 Task: Create a due date automation trigger when advanced on, on the monday before a card is due add fields with custom field "Resume" set to a number lower than 1 and lower or equal to 10 at 11:00 AM.
Action: Mouse moved to (985, 297)
Screenshot: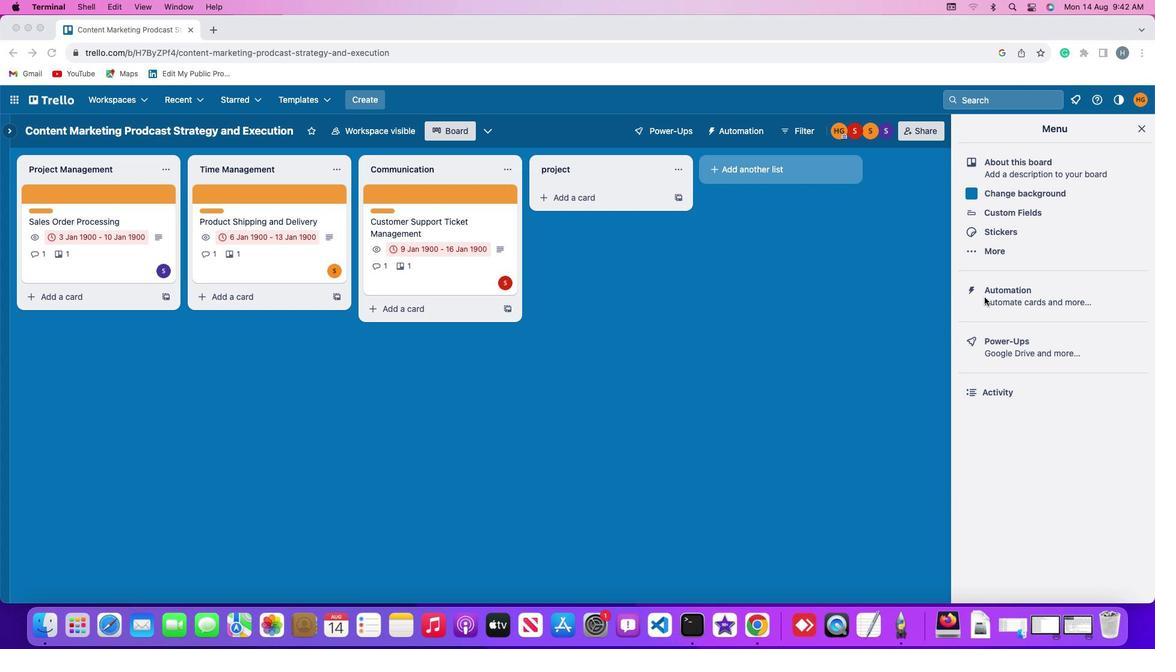 
Action: Mouse pressed left at (985, 297)
Screenshot: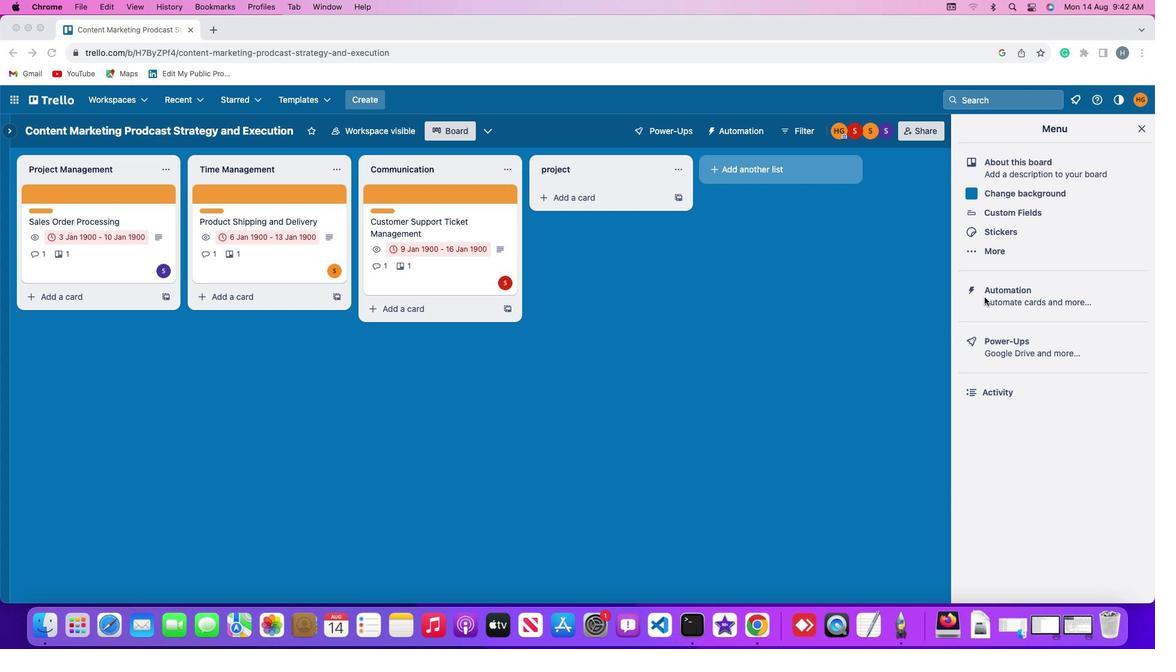 
Action: Mouse pressed left at (985, 297)
Screenshot: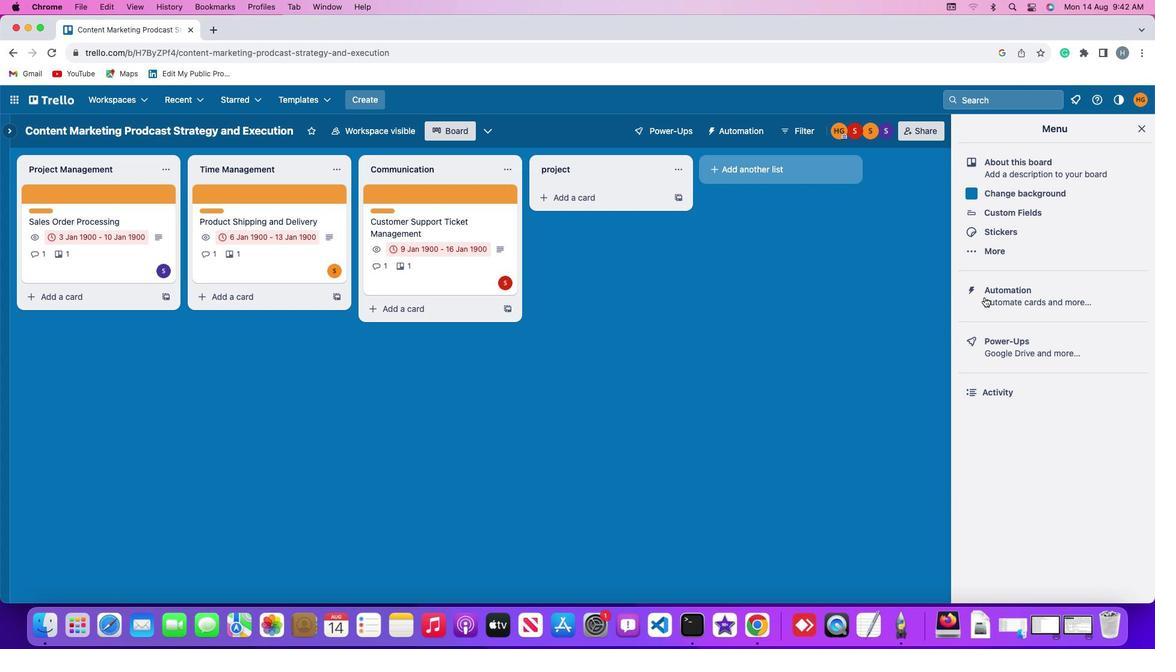
Action: Mouse moved to (94, 283)
Screenshot: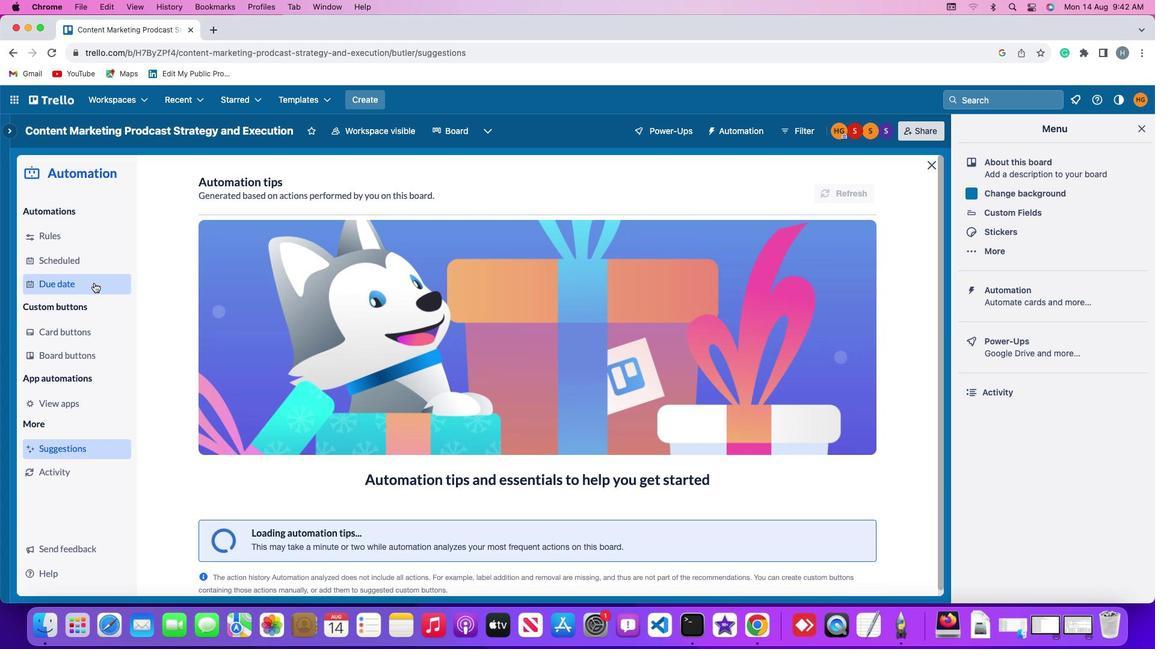 
Action: Mouse pressed left at (94, 283)
Screenshot: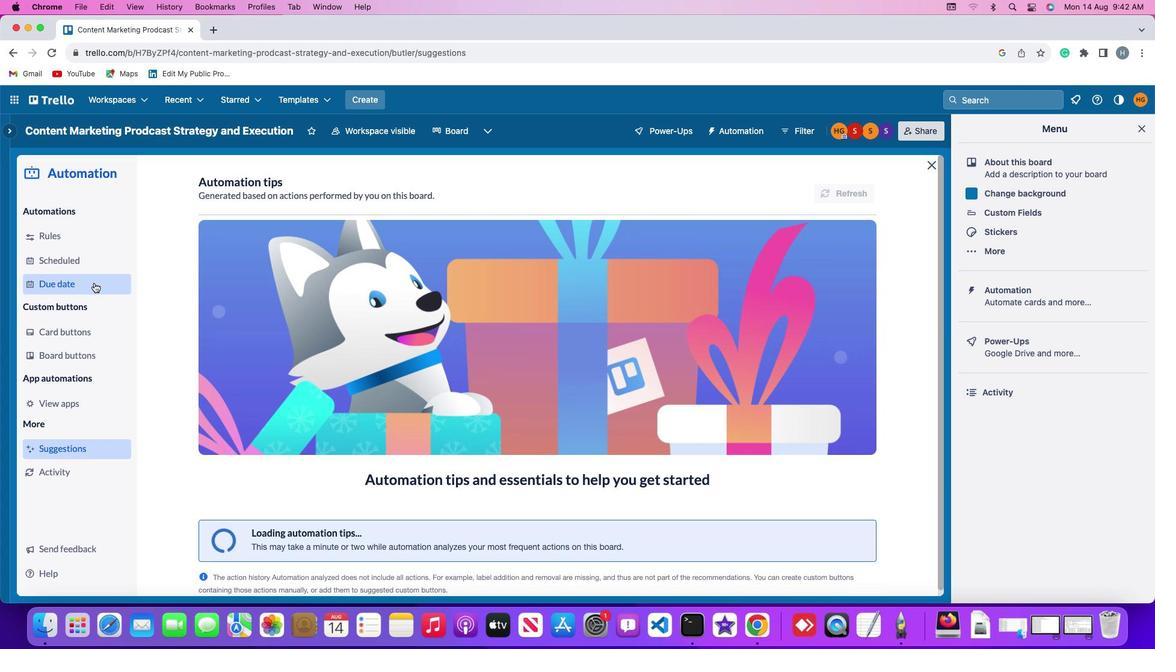 
Action: Mouse moved to (801, 182)
Screenshot: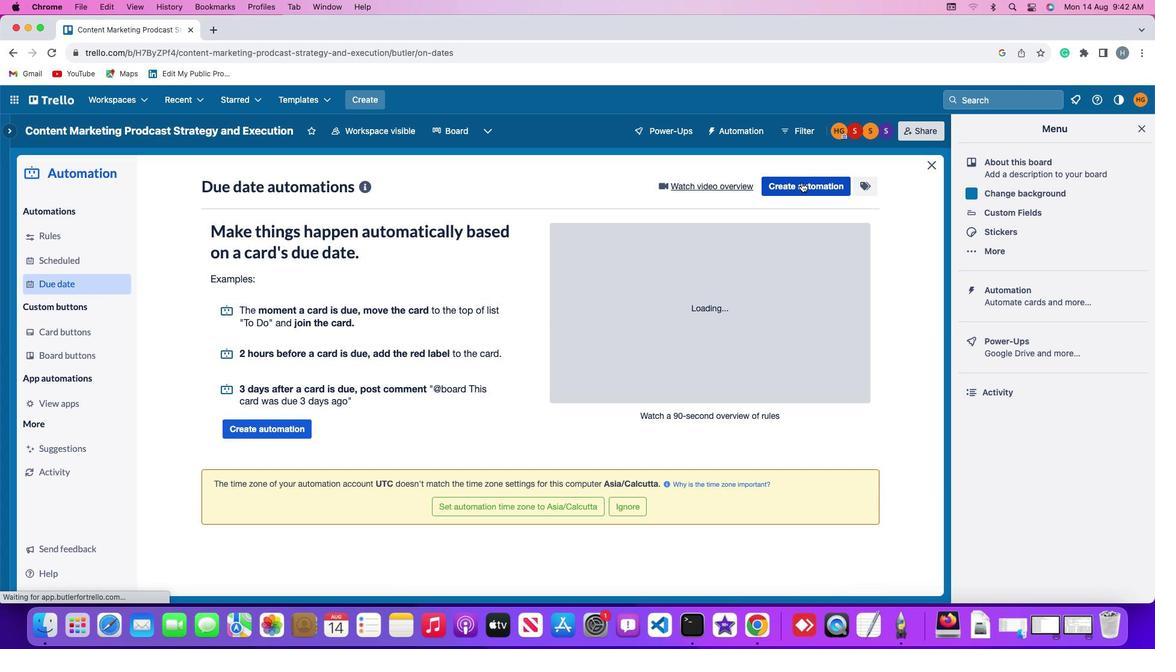 
Action: Mouse pressed left at (801, 182)
Screenshot: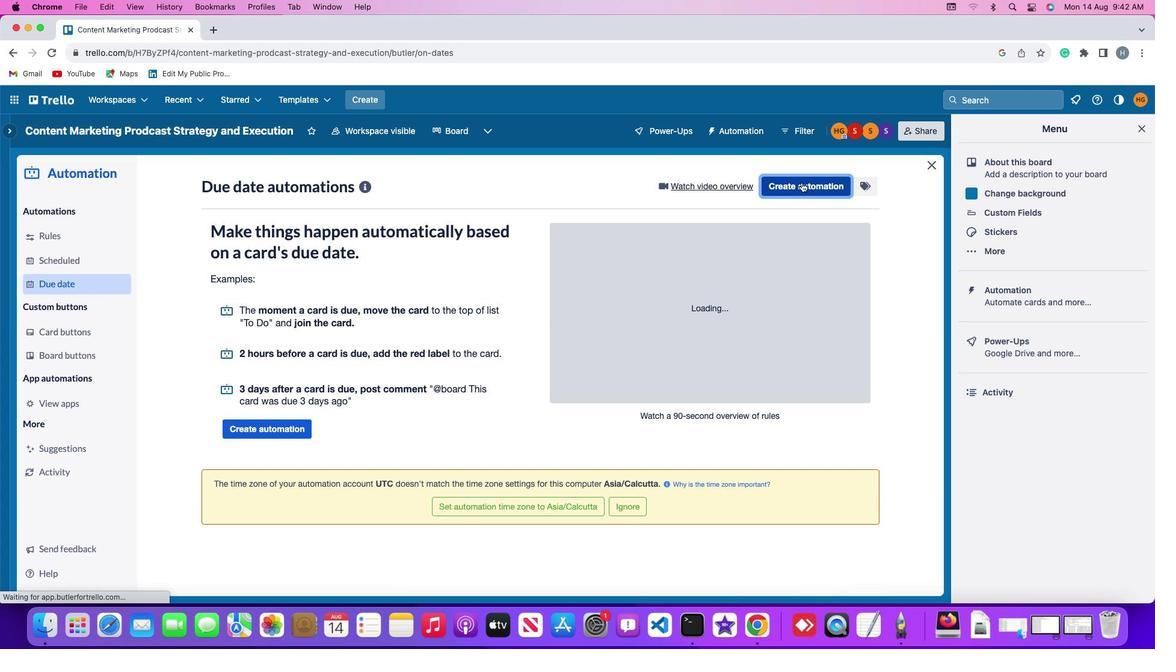 
Action: Mouse moved to (250, 297)
Screenshot: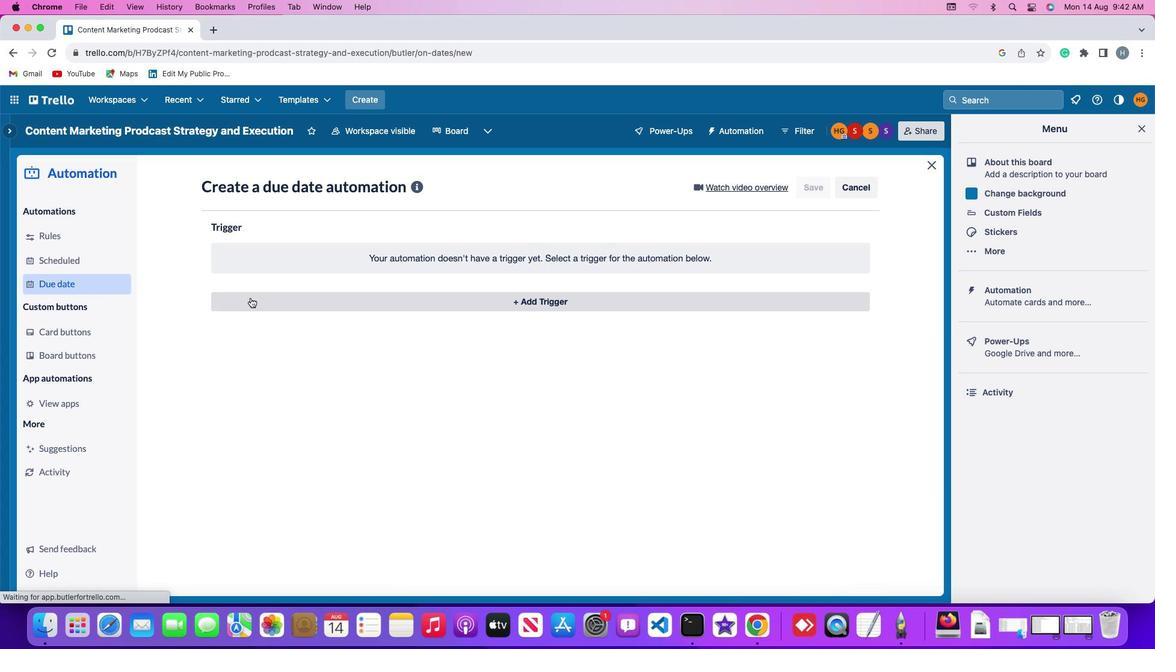 
Action: Mouse pressed left at (250, 297)
Screenshot: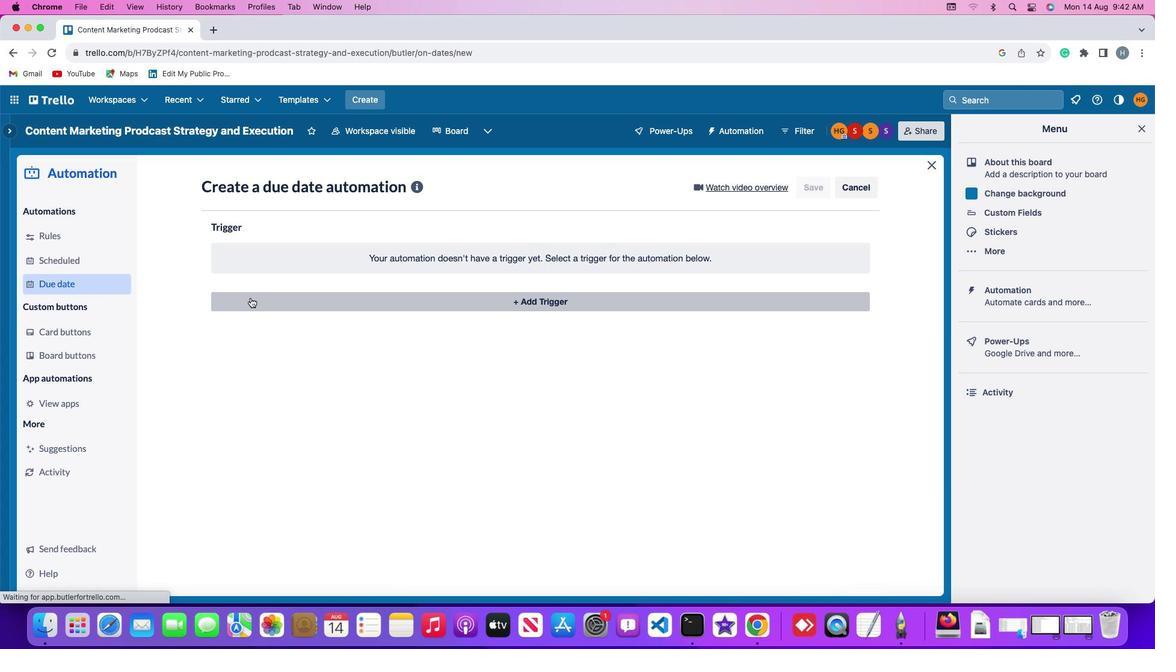 
Action: Mouse moved to (272, 529)
Screenshot: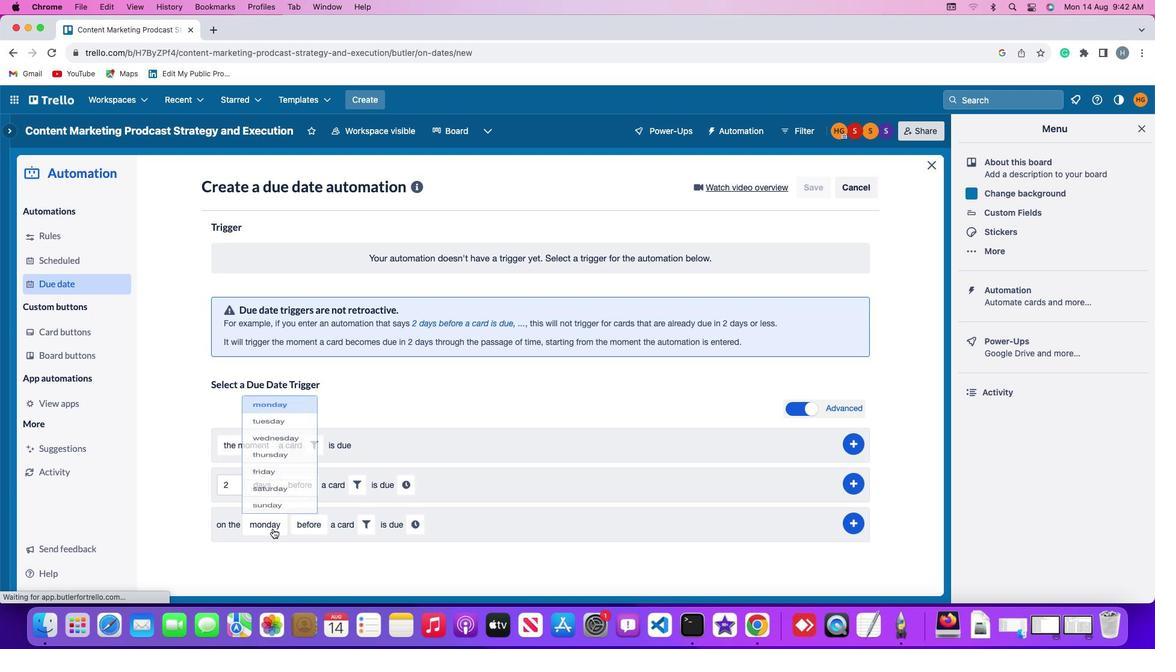 
Action: Mouse pressed left at (272, 529)
Screenshot: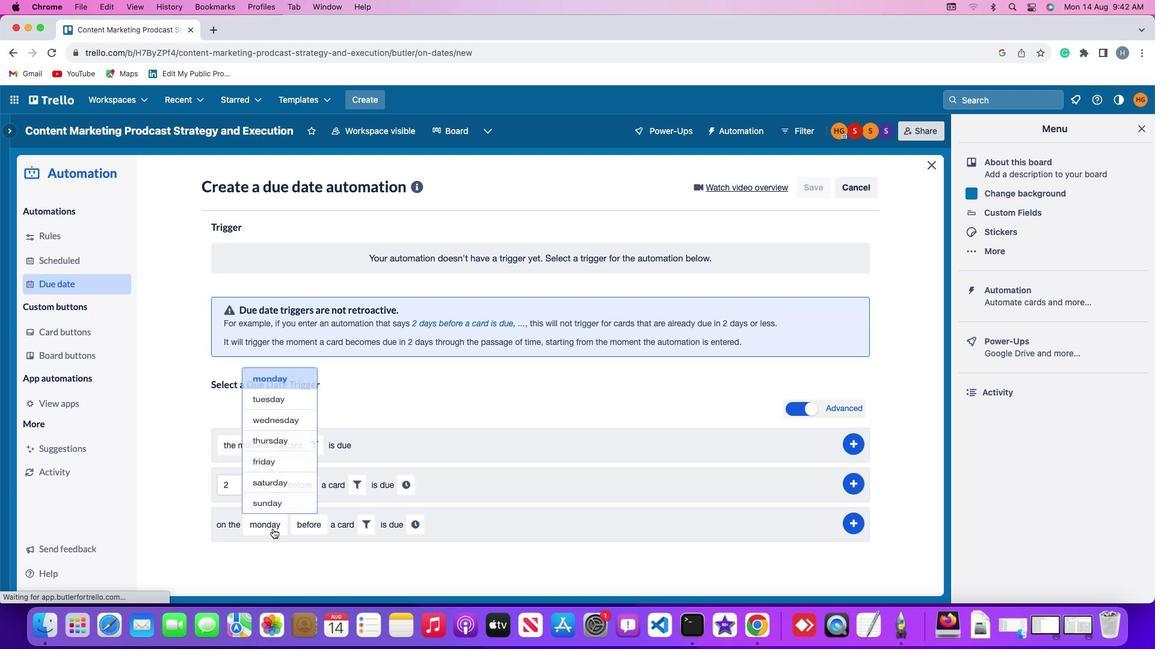 
Action: Mouse moved to (274, 365)
Screenshot: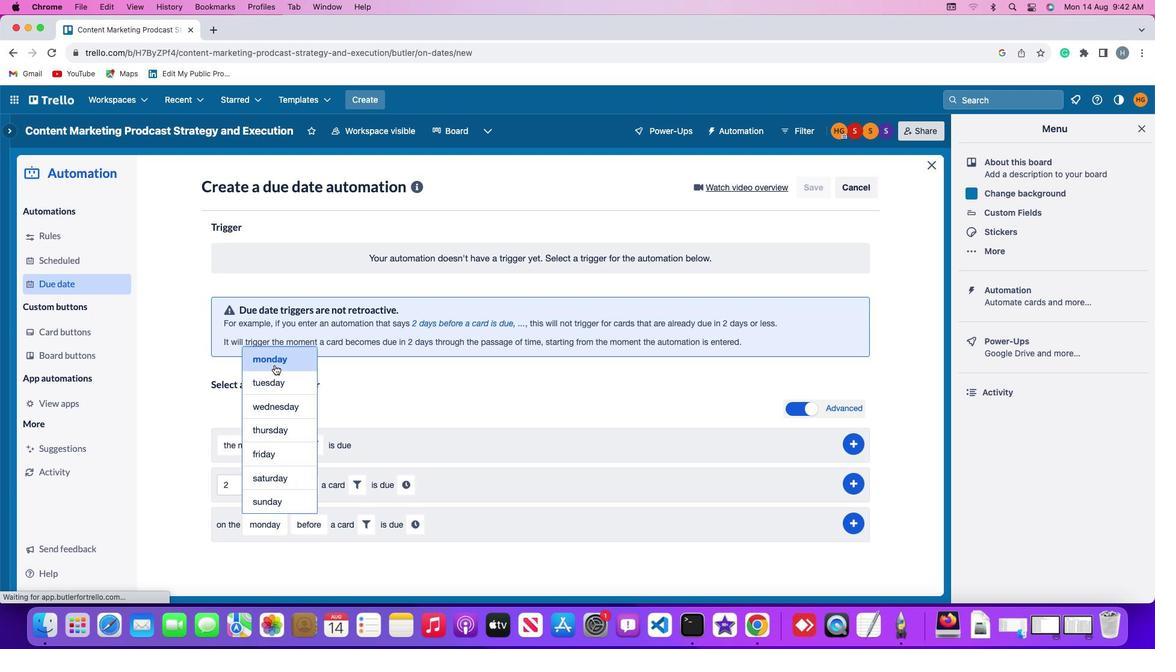 
Action: Mouse pressed left at (274, 365)
Screenshot: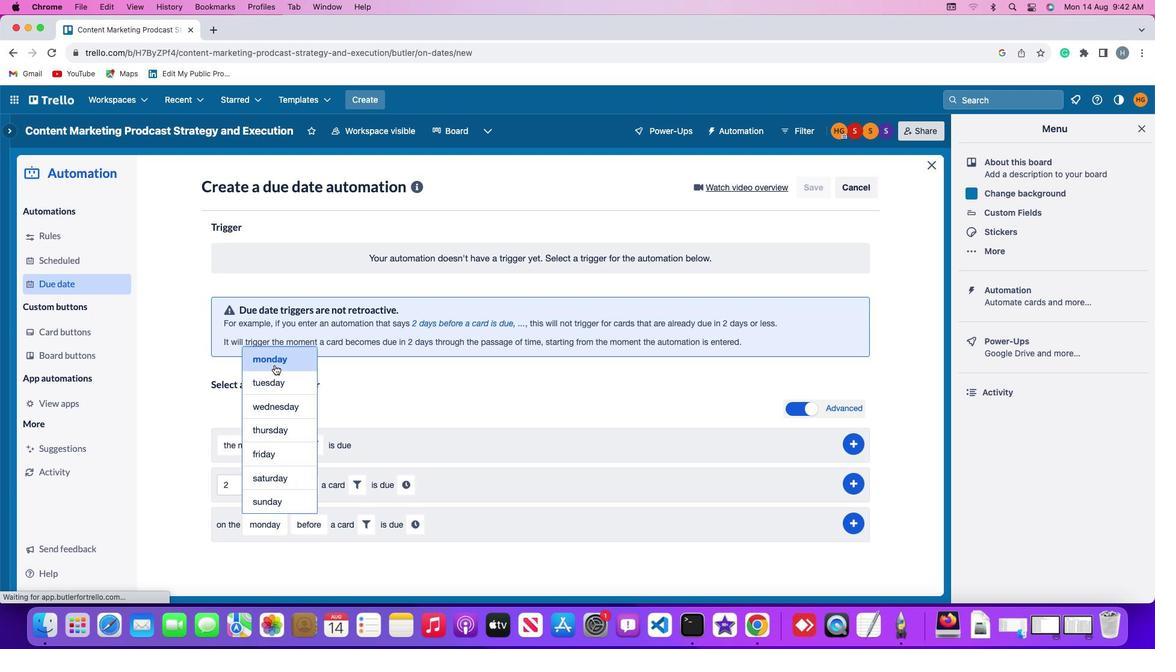 
Action: Mouse moved to (312, 521)
Screenshot: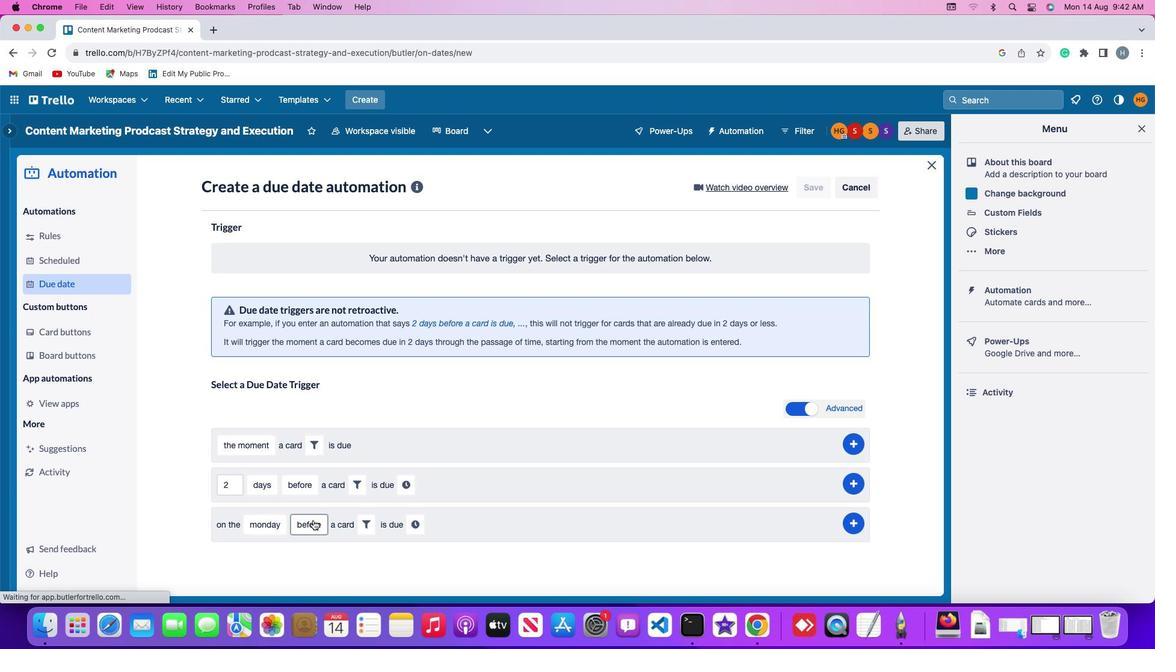
Action: Mouse pressed left at (312, 521)
Screenshot: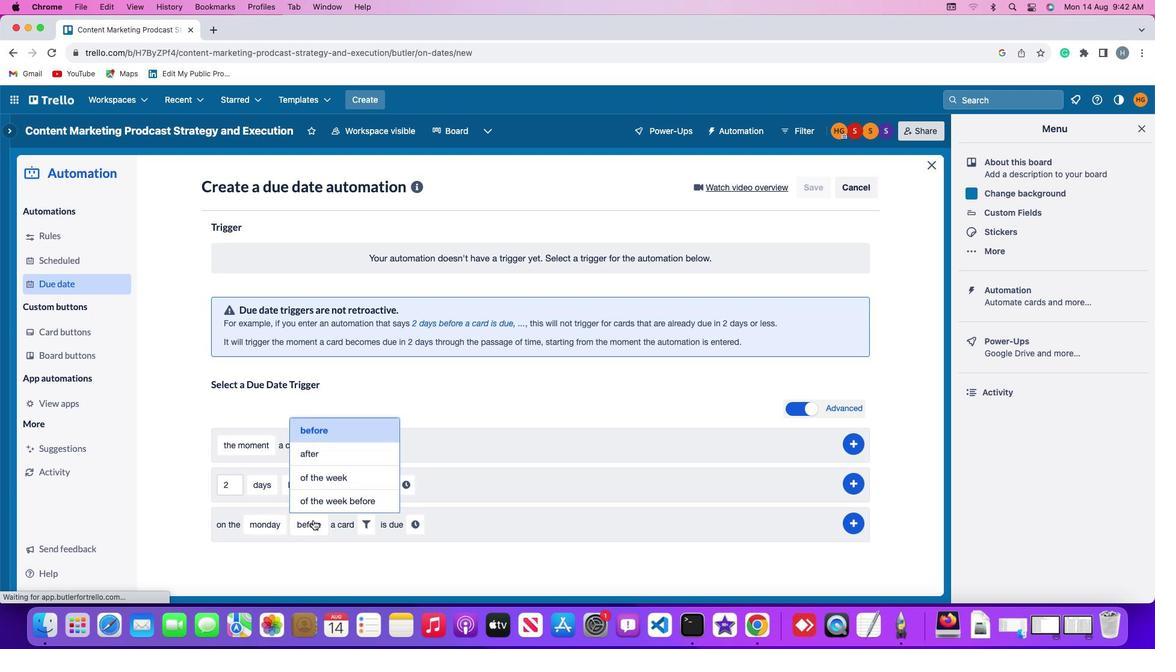 
Action: Mouse moved to (318, 427)
Screenshot: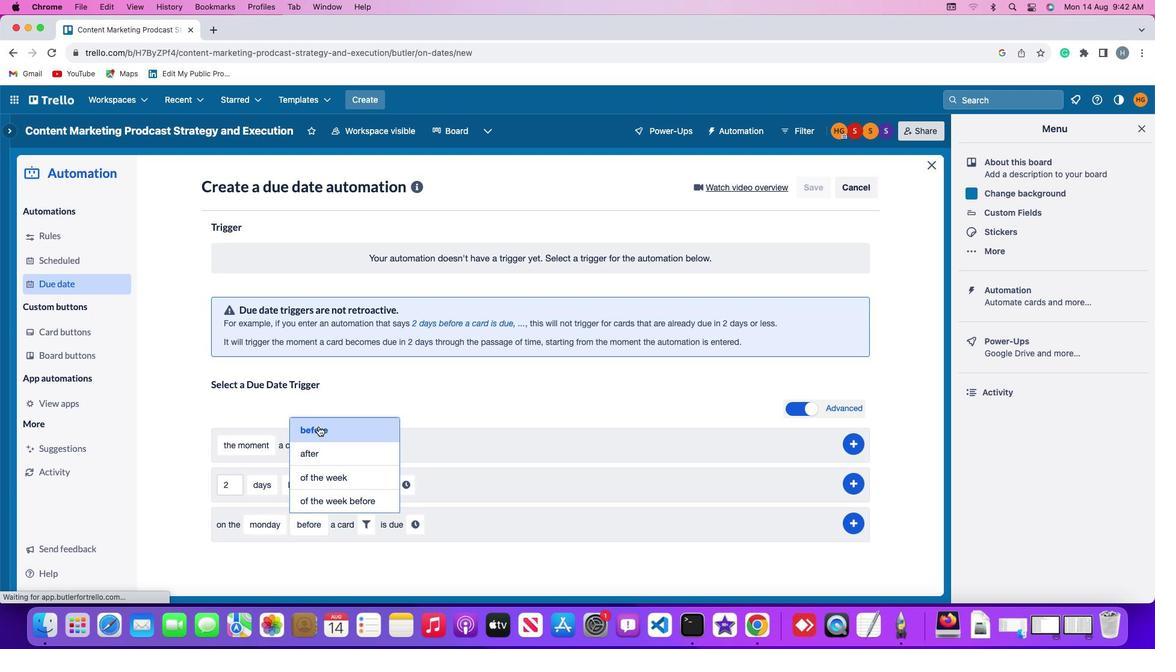 
Action: Mouse pressed left at (318, 427)
Screenshot: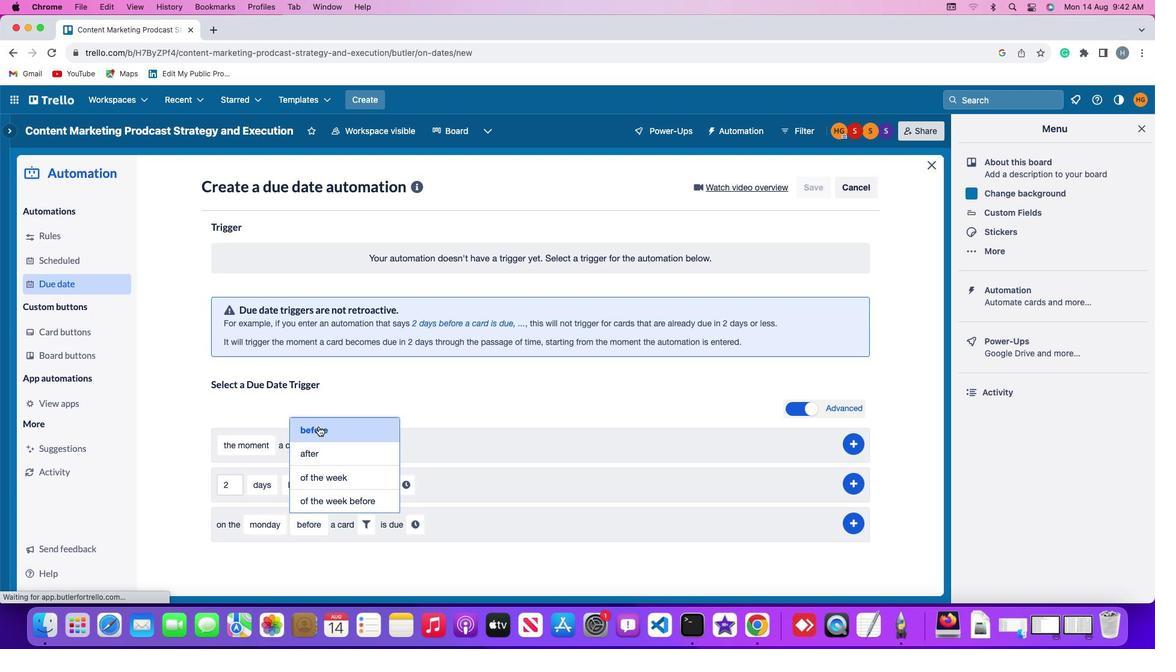 
Action: Mouse moved to (367, 519)
Screenshot: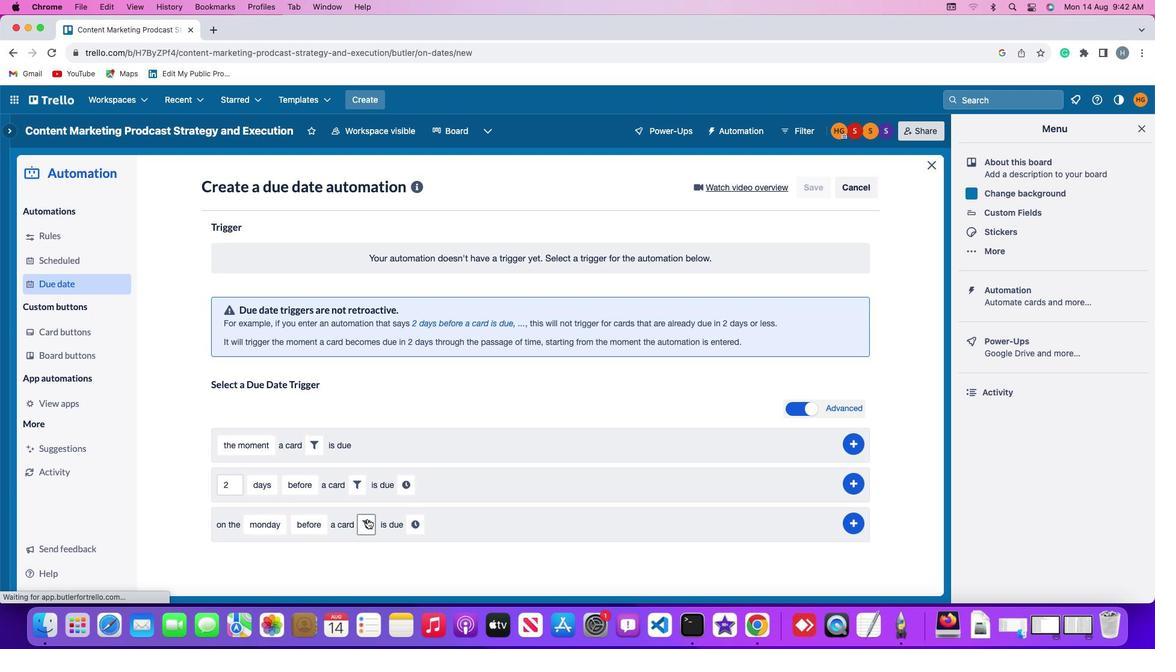 
Action: Mouse pressed left at (367, 519)
Screenshot: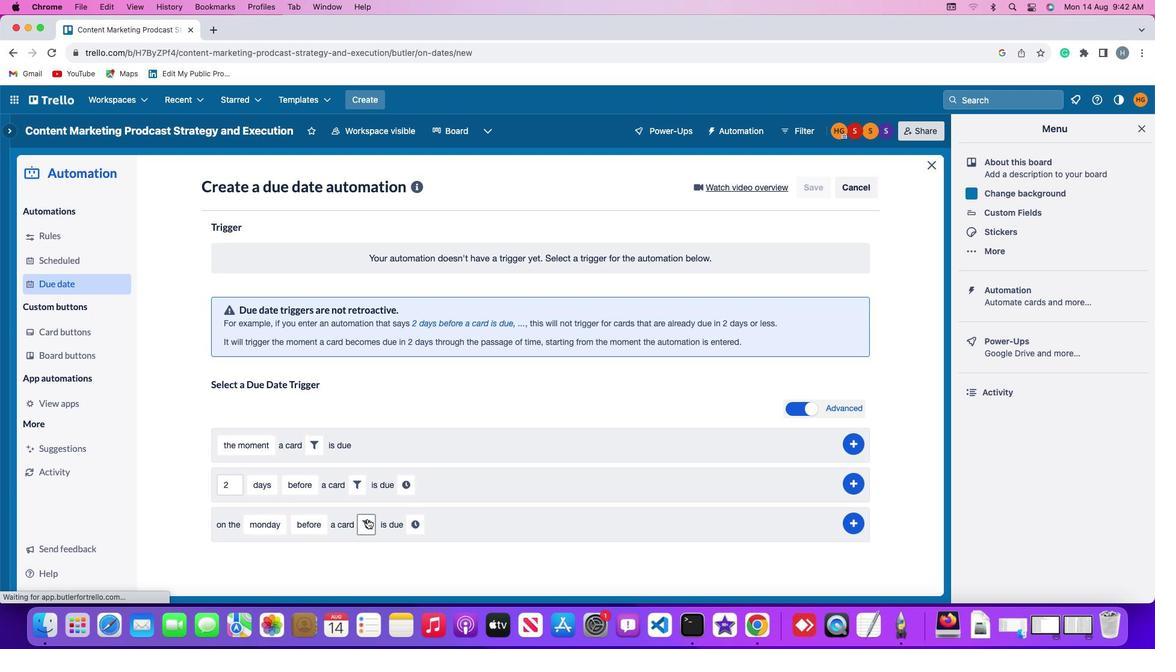 
Action: Mouse moved to (562, 562)
Screenshot: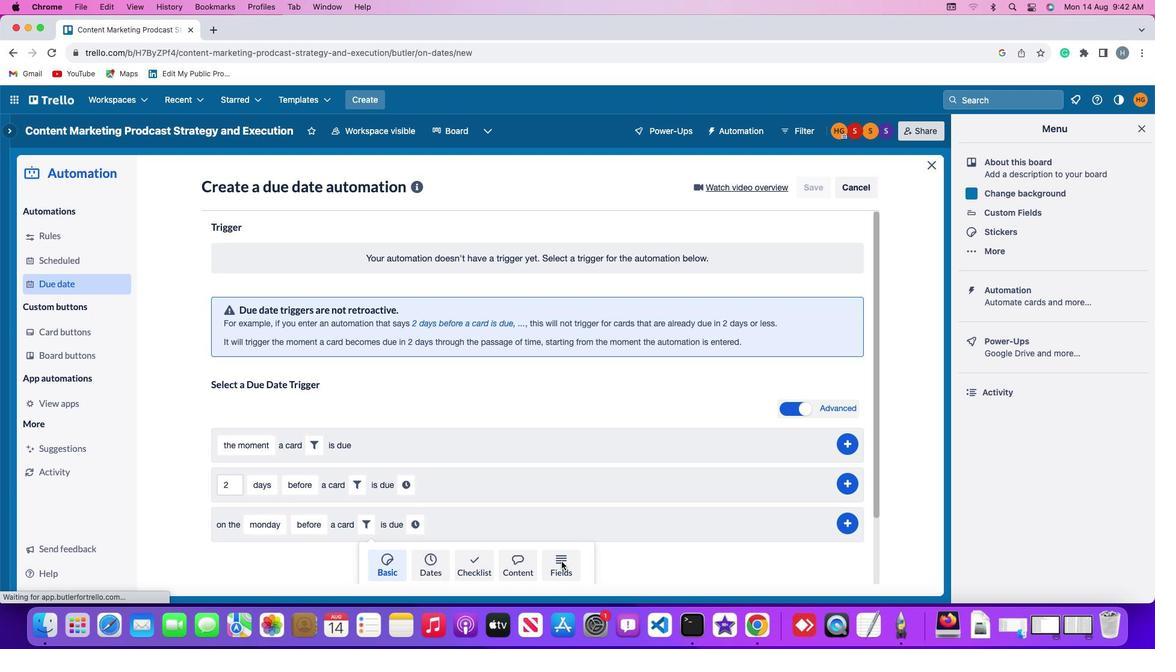 
Action: Mouse pressed left at (562, 562)
Screenshot: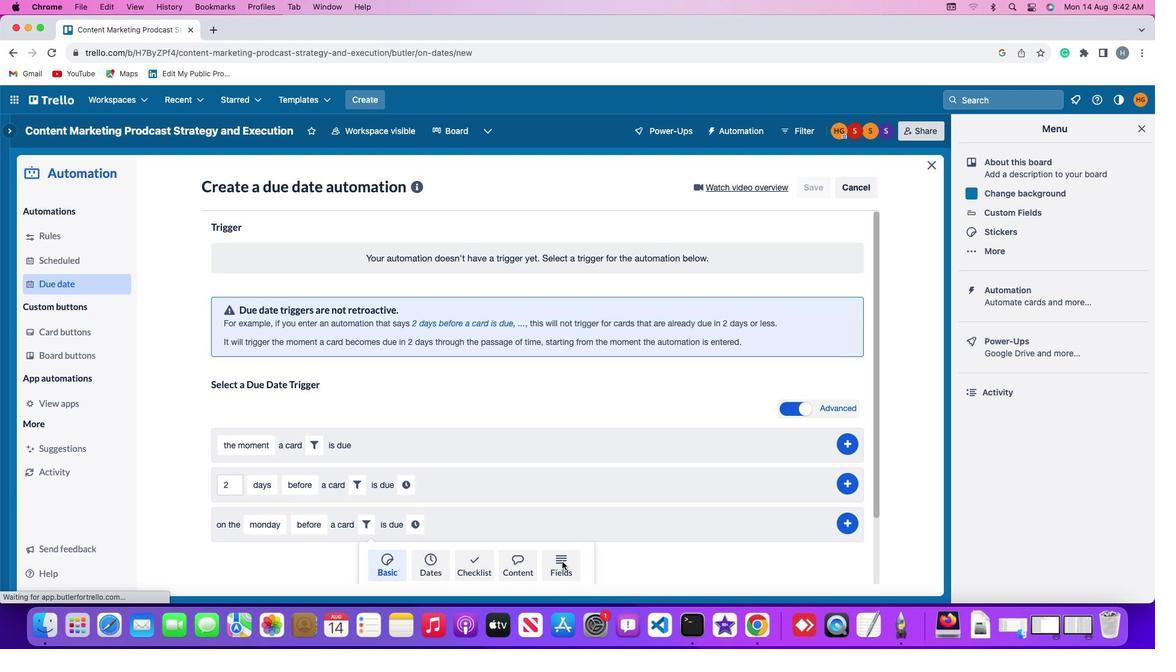 
Action: Mouse moved to (315, 564)
Screenshot: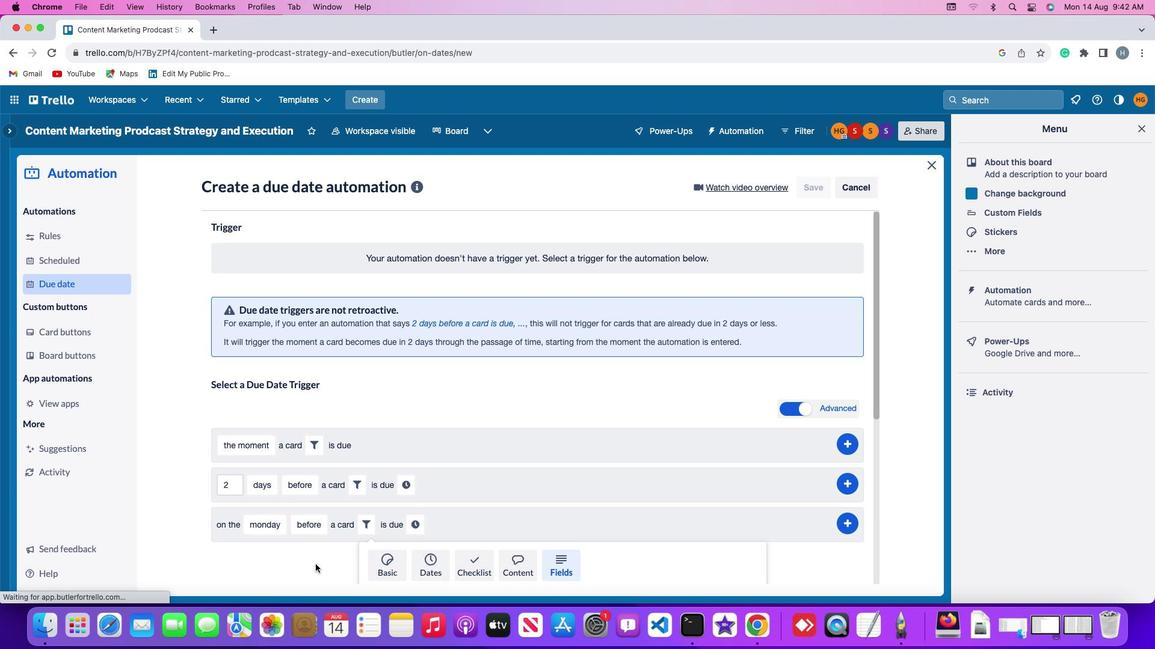 
Action: Mouse scrolled (315, 564) with delta (0, 0)
Screenshot: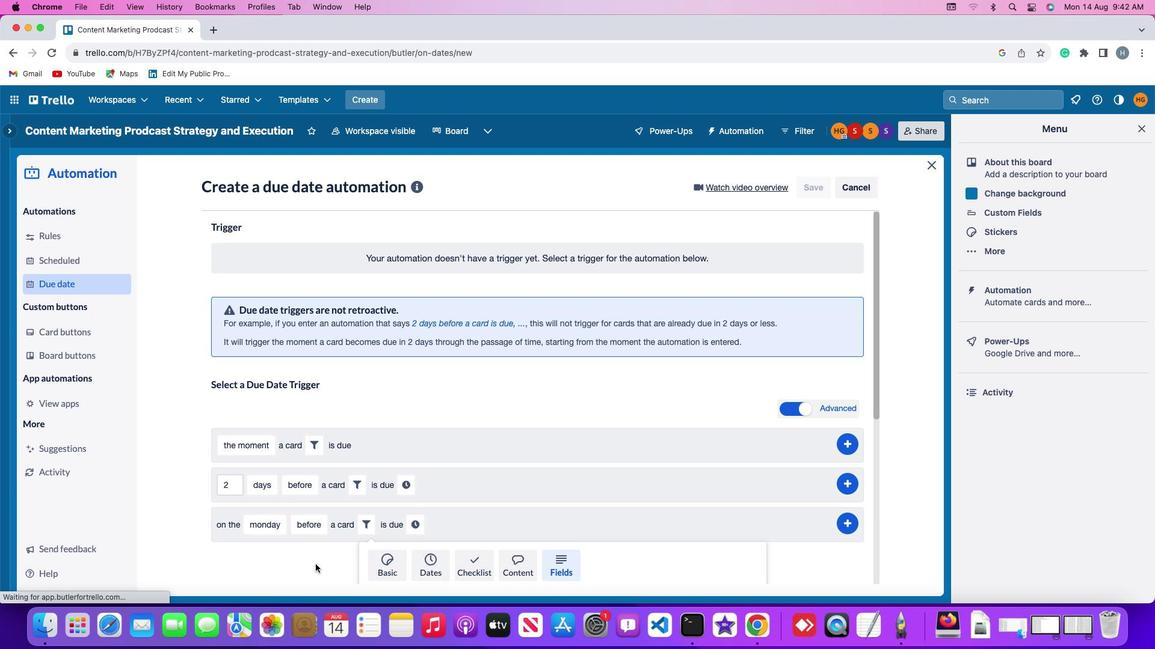 
Action: Mouse moved to (315, 564)
Screenshot: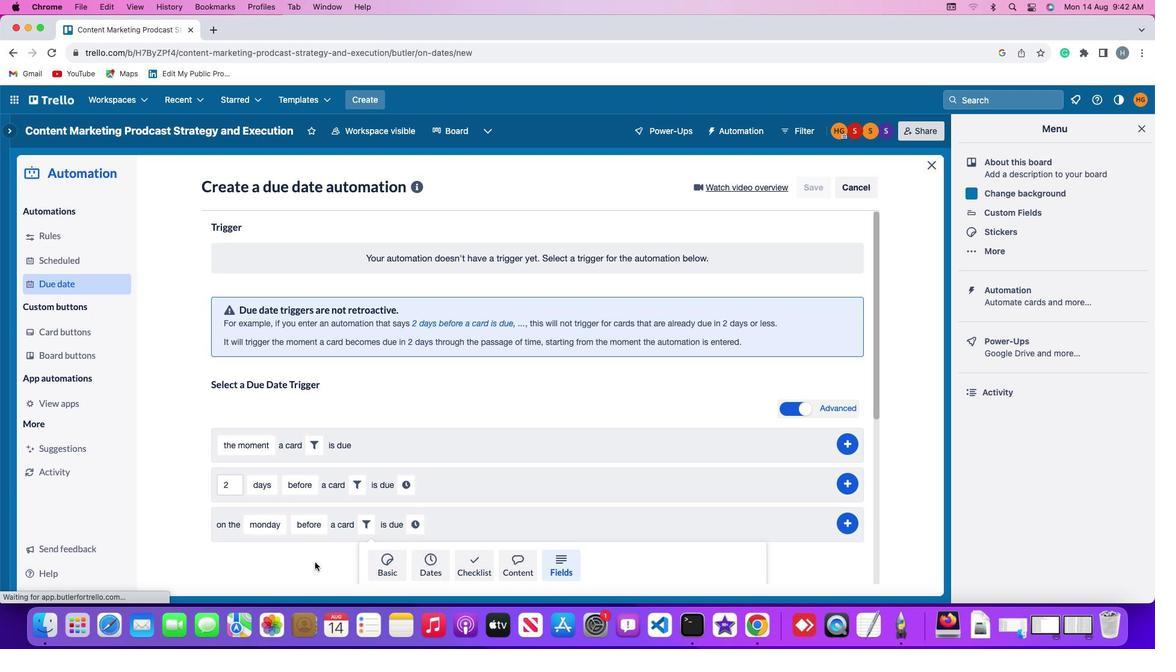 
Action: Mouse scrolled (315, 564) with delta (0, 0)
Screenshot: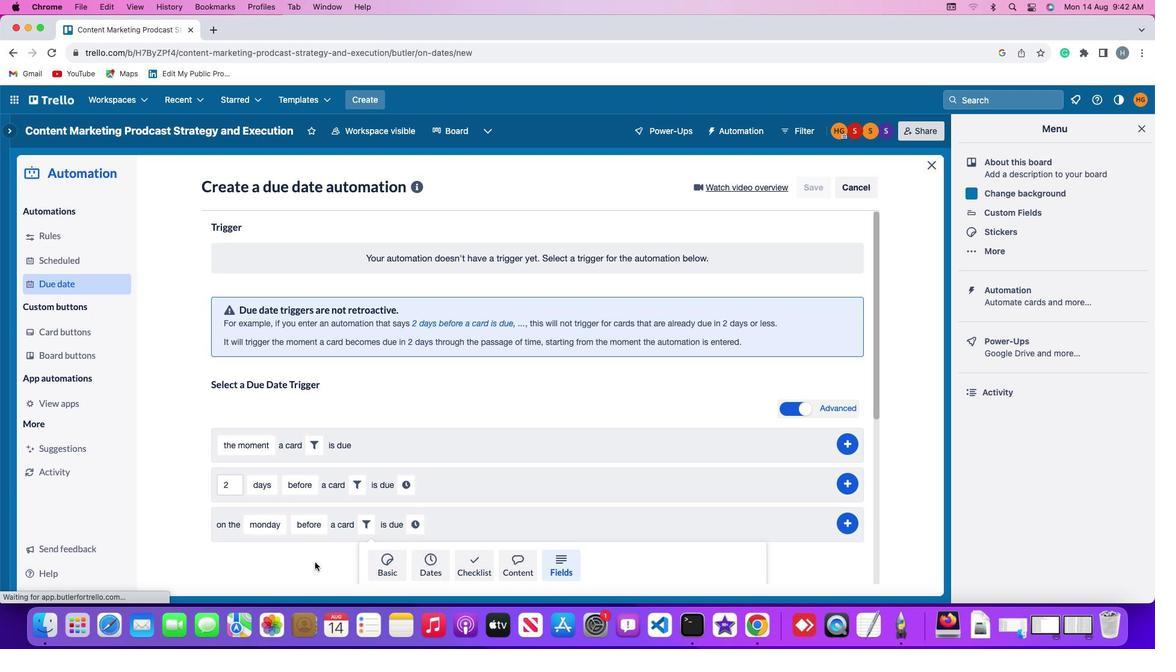 
Action: Mouse scrolled (315, 564) with delta (0, -2)
Screenshot: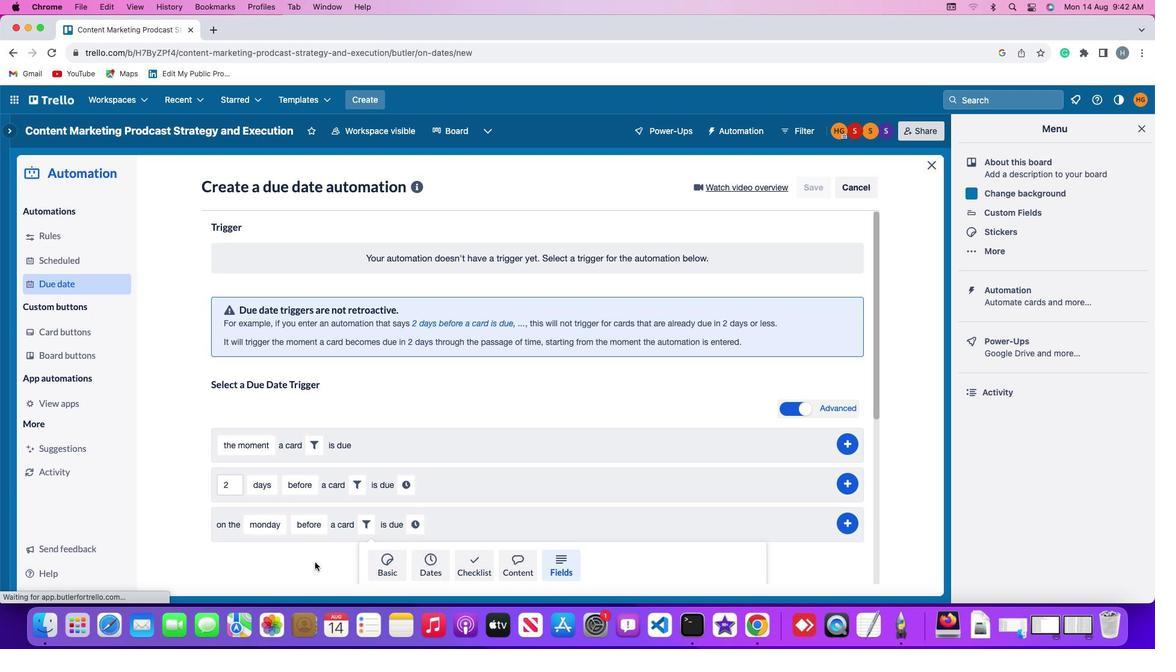 
Action: Mouse moved to (314, 563)
Screenshot: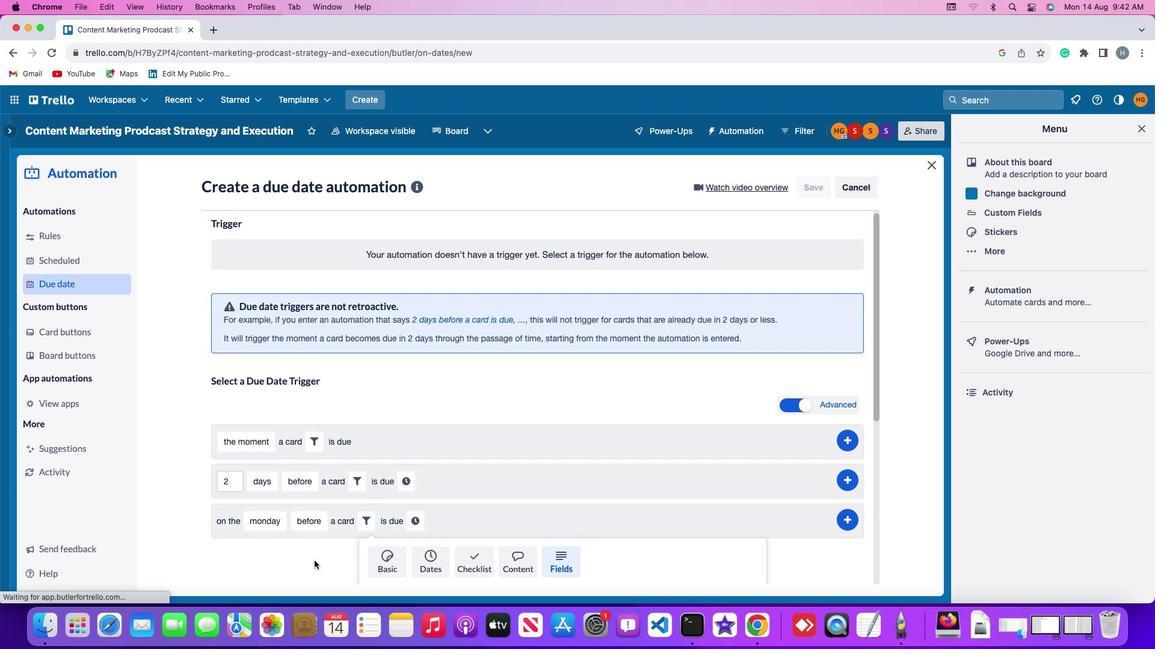 
Action: Mouse scrolled (314, 563) with delta (0, -3)
Screenshot: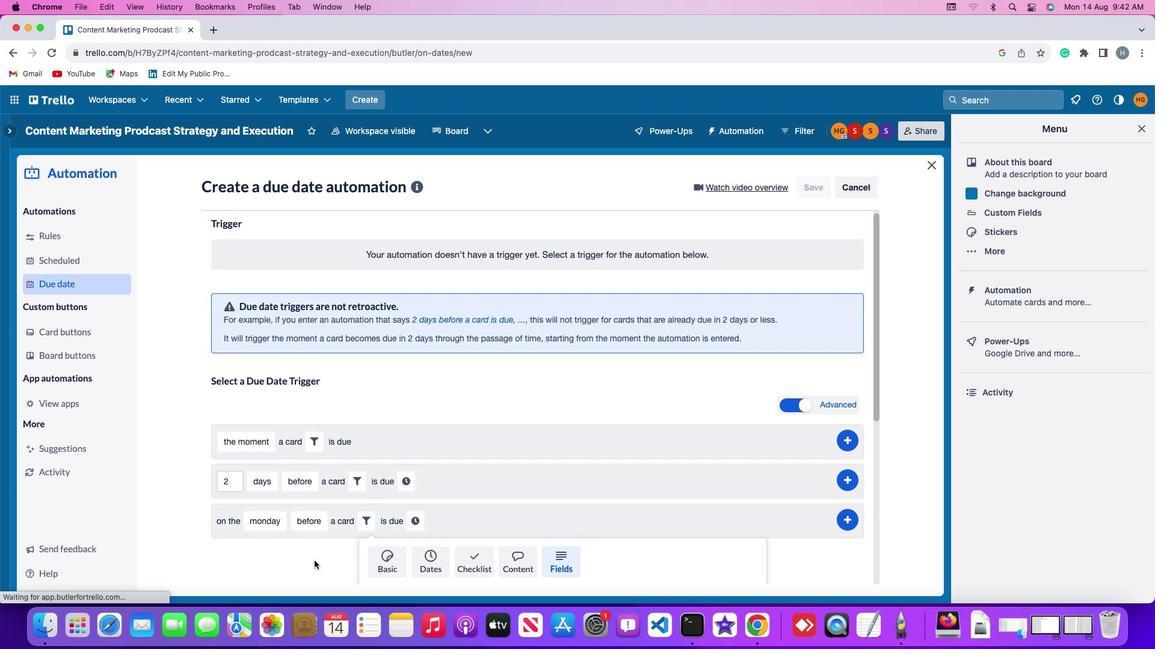 
Action: Mouse moved to (314, 560)
Screenshot: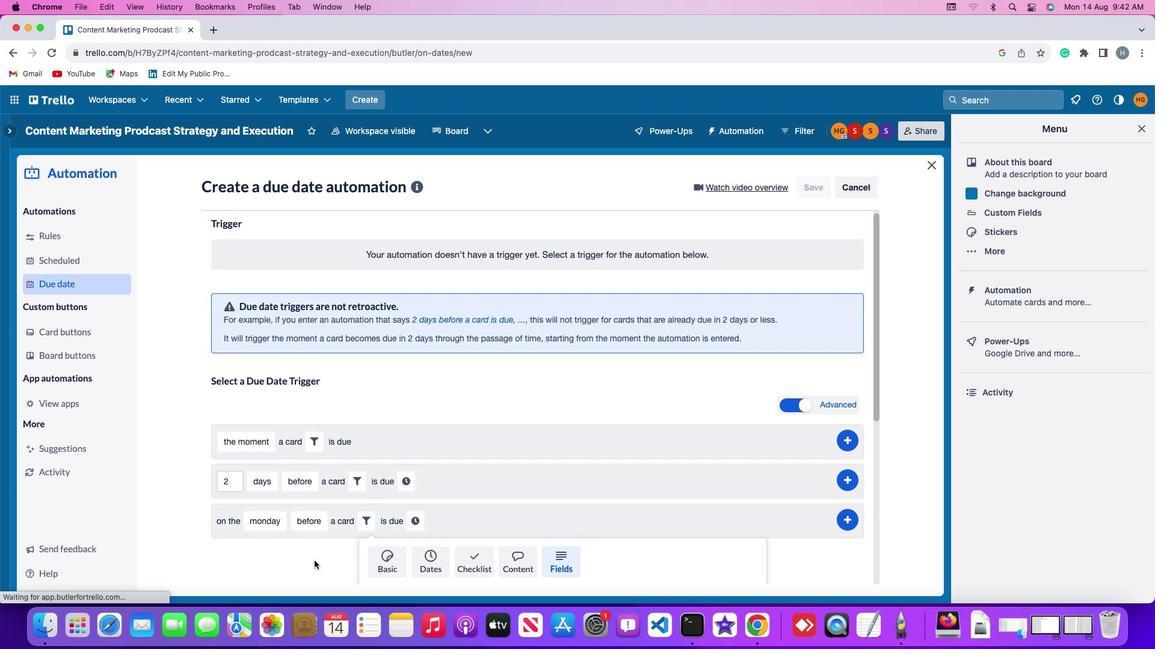 
Action: Mouse scrolled (314, 560) with delta (0, -3)
Screenshot: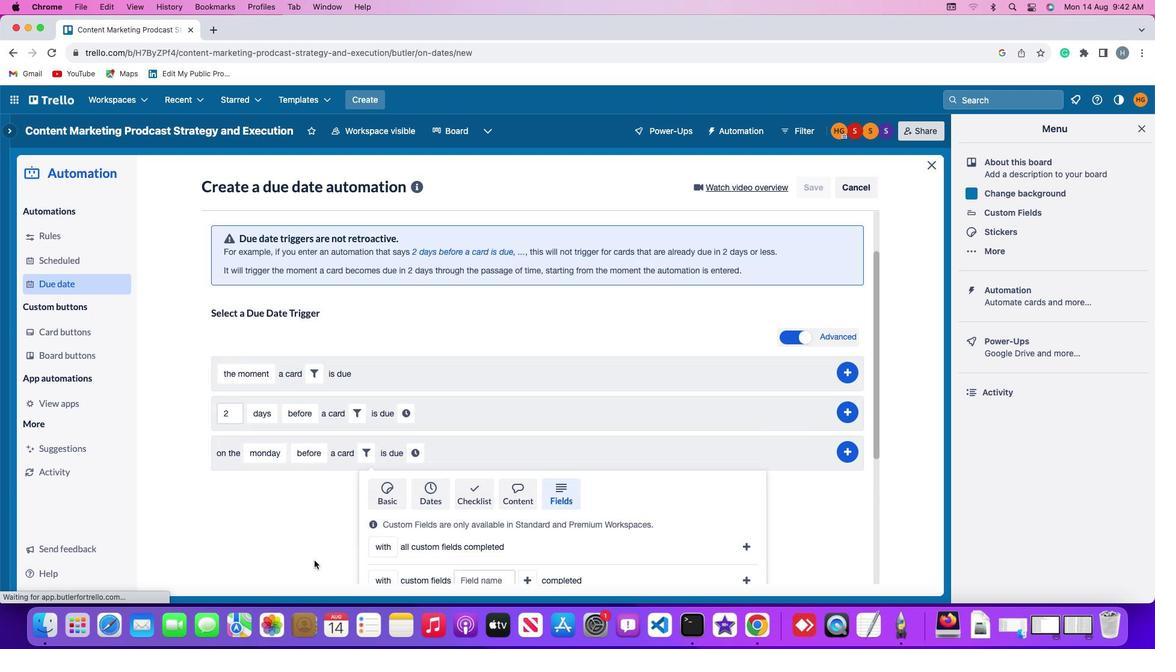 
Action: Mouse moved to (314, 560)
Screenshot: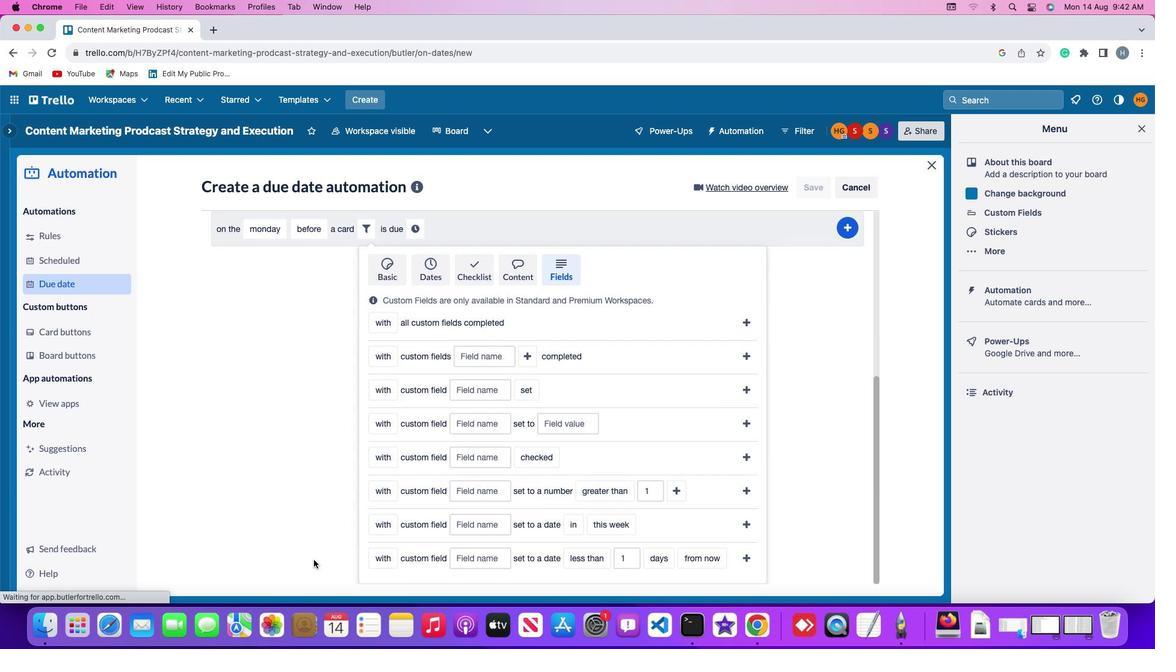 
Action: Mouse scrolled (314, 560) with delta (0, 0)
Screenshot: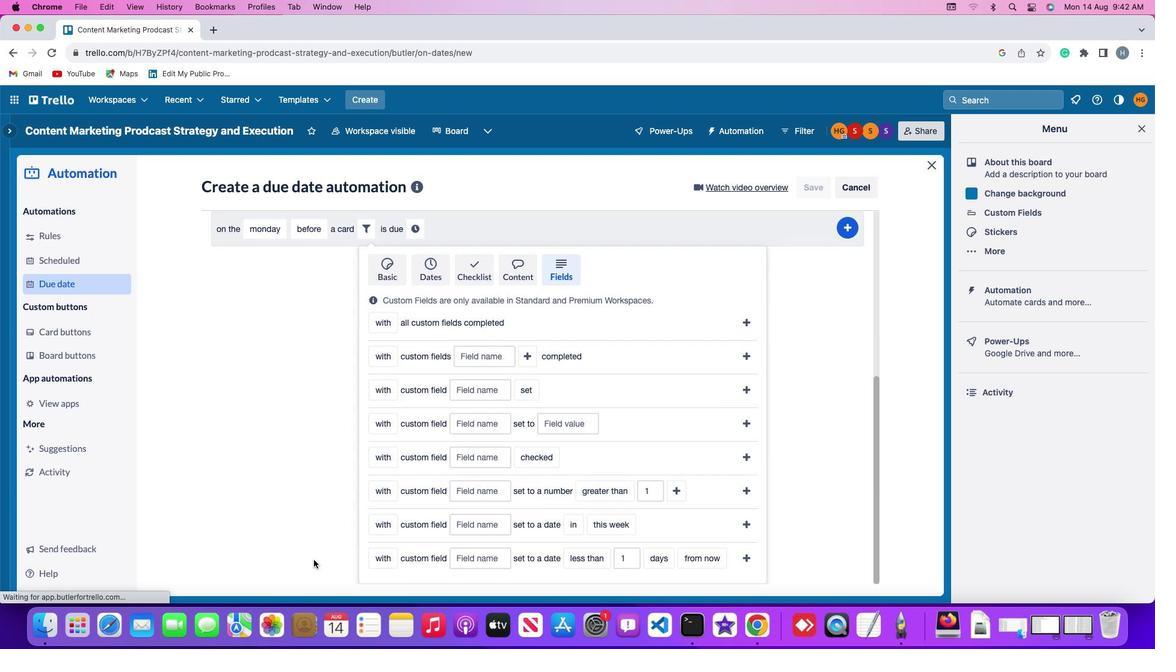 
Action: Mouse scrolled (314, 560) with delta (0, 0)
Screenshot: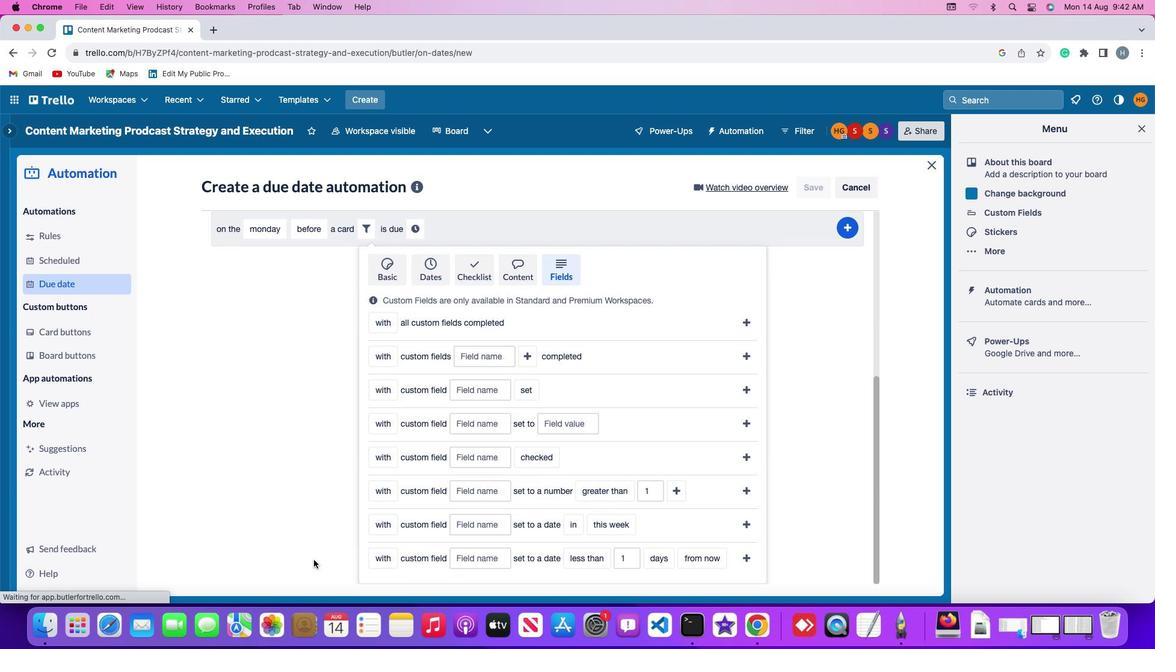 
Action: Mouse scrolled (314, 560) with delta (0, -1)
Screenshot: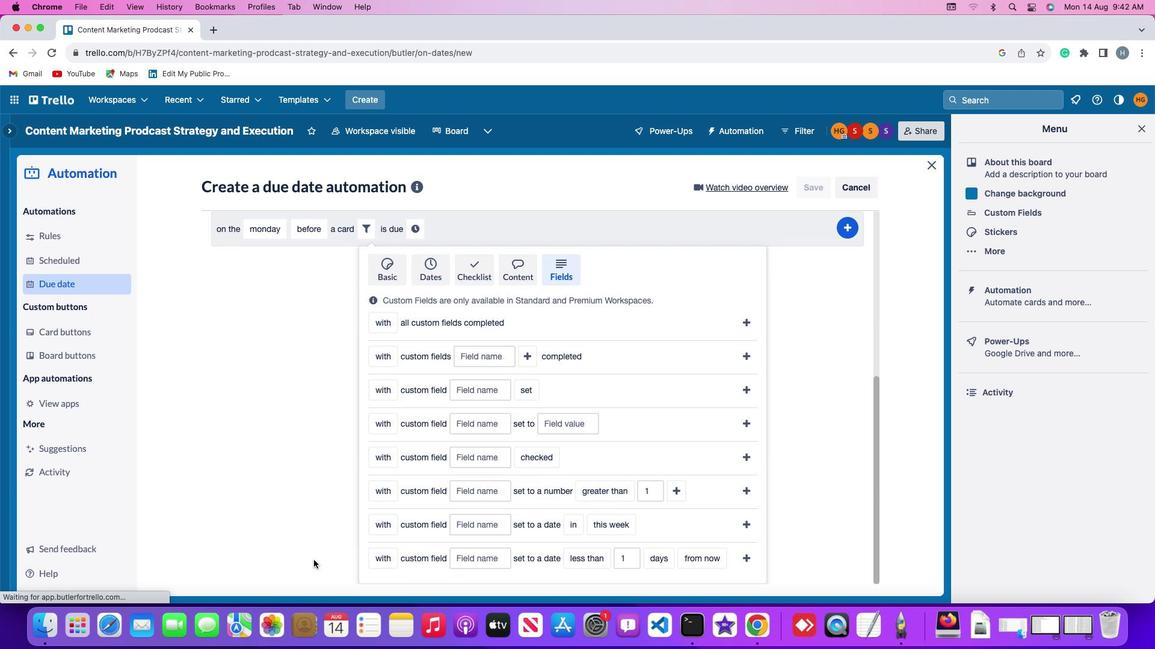 
Action: Mouse moved to (379, 492)
Screenshot: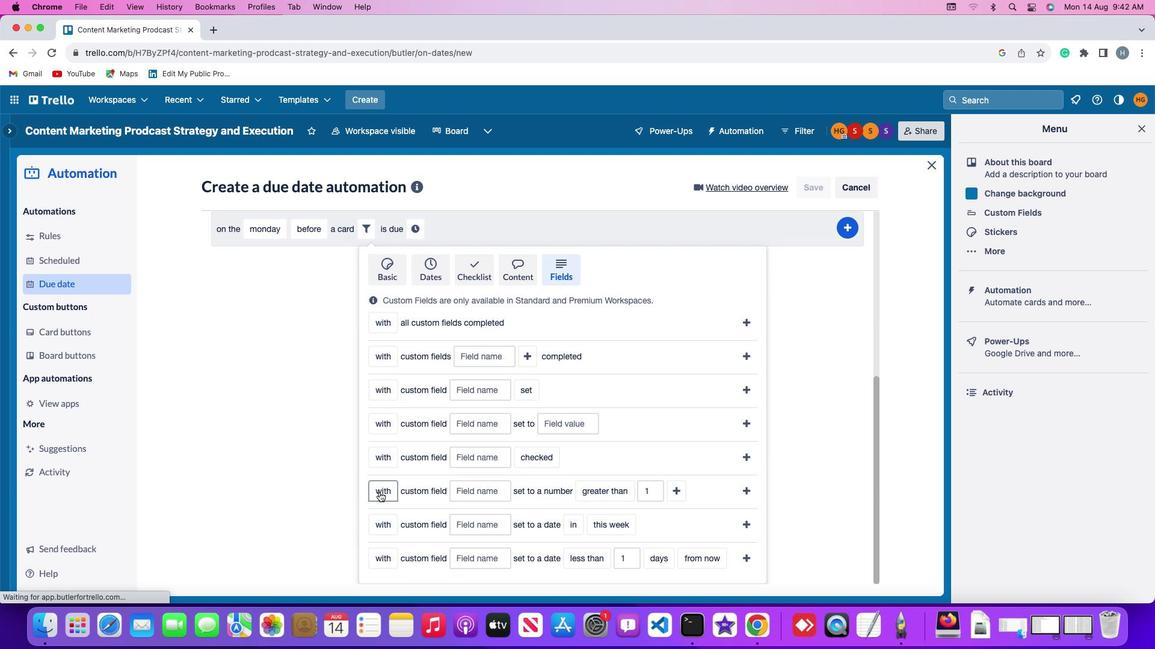 
Action: Mouse pressed left at (379, 492)
Screenshot: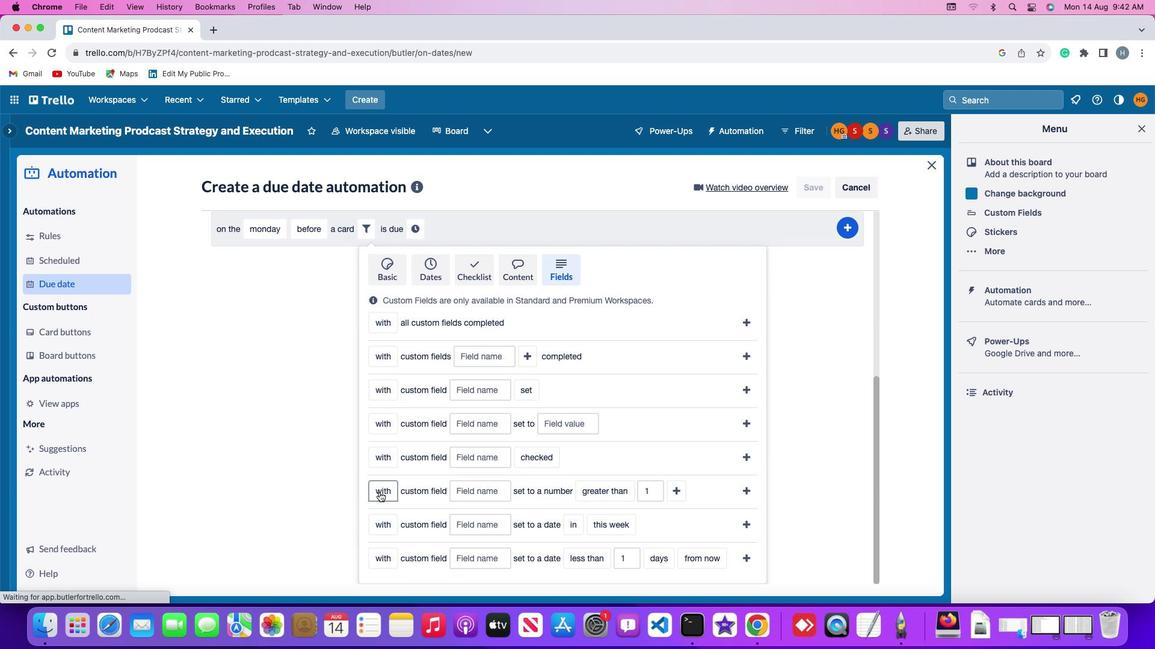 
Action: Mouse moved to (388, 515)
Screenshot: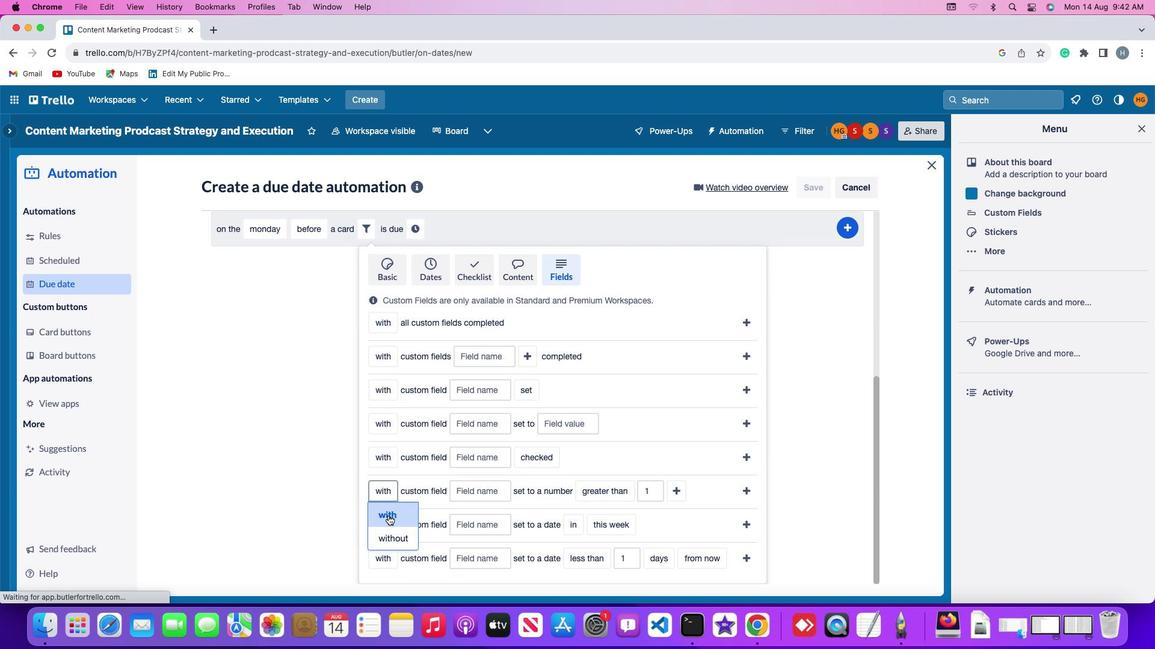 
Action: Mouse pressed left at (388, 515)
Screenshot: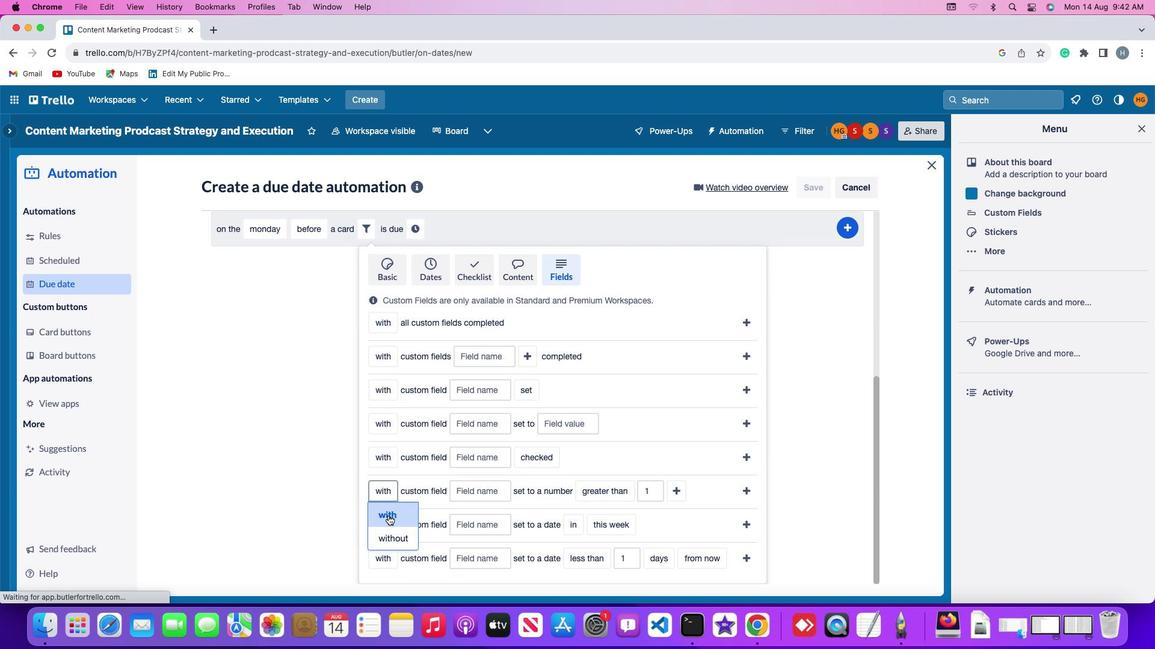
Action: Mouse moved to (485, 489)
Screenshot: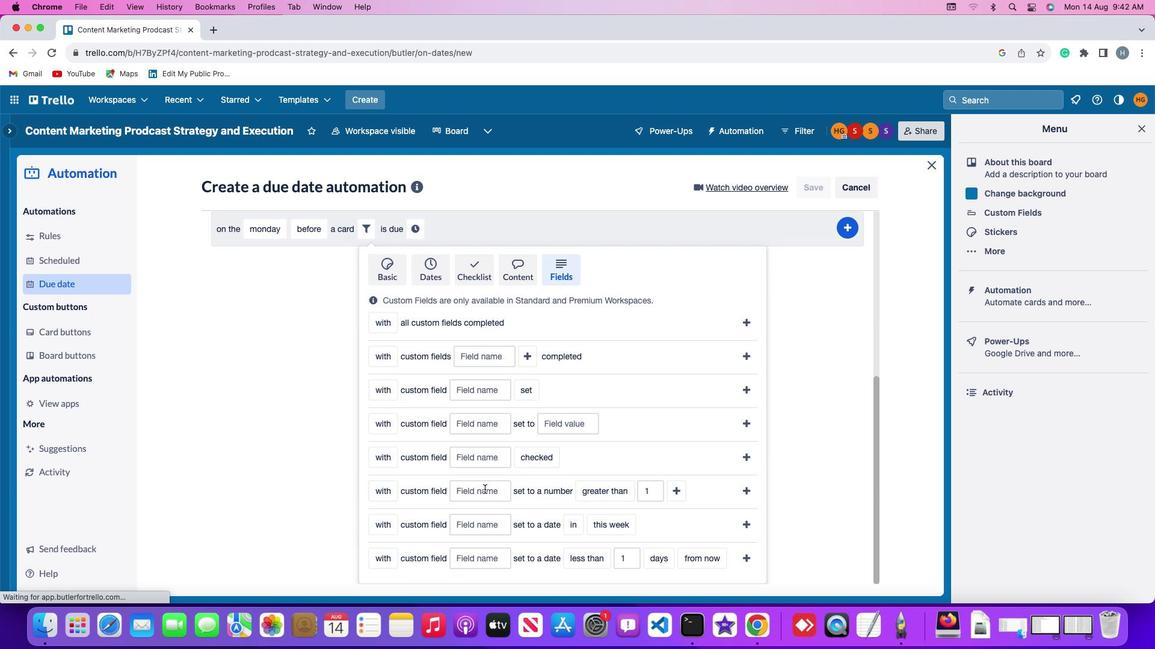 
Action: Mouse pressed left at (485, 489)
Screenshot: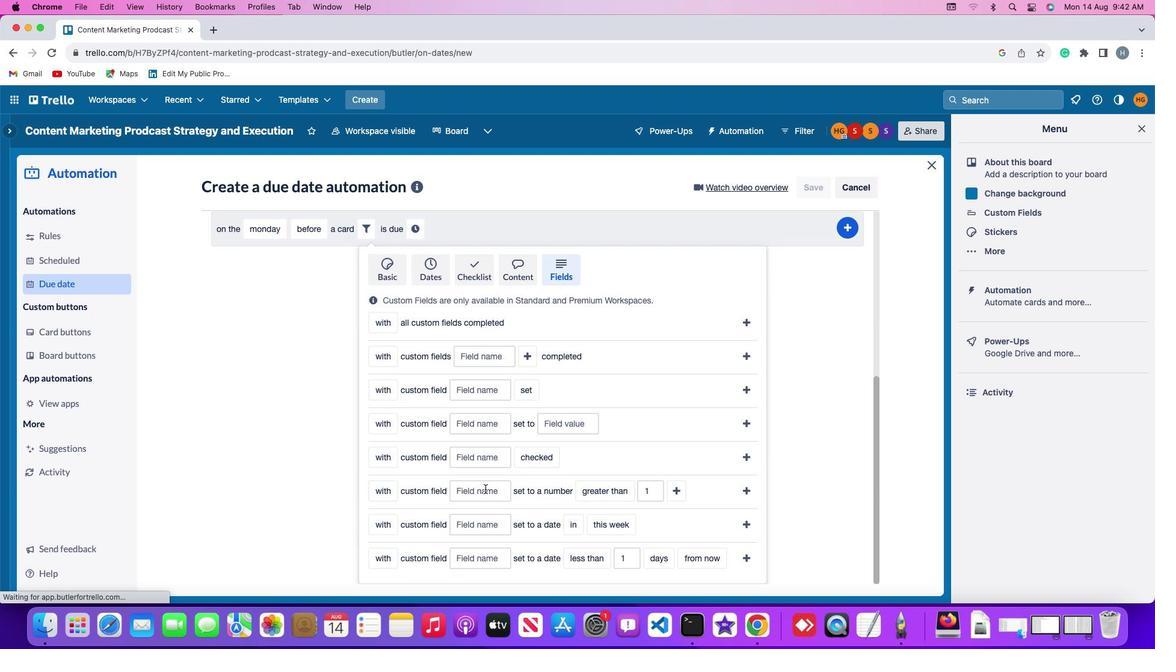 
Action: Mouse moved to (485, 489)
Screenshot: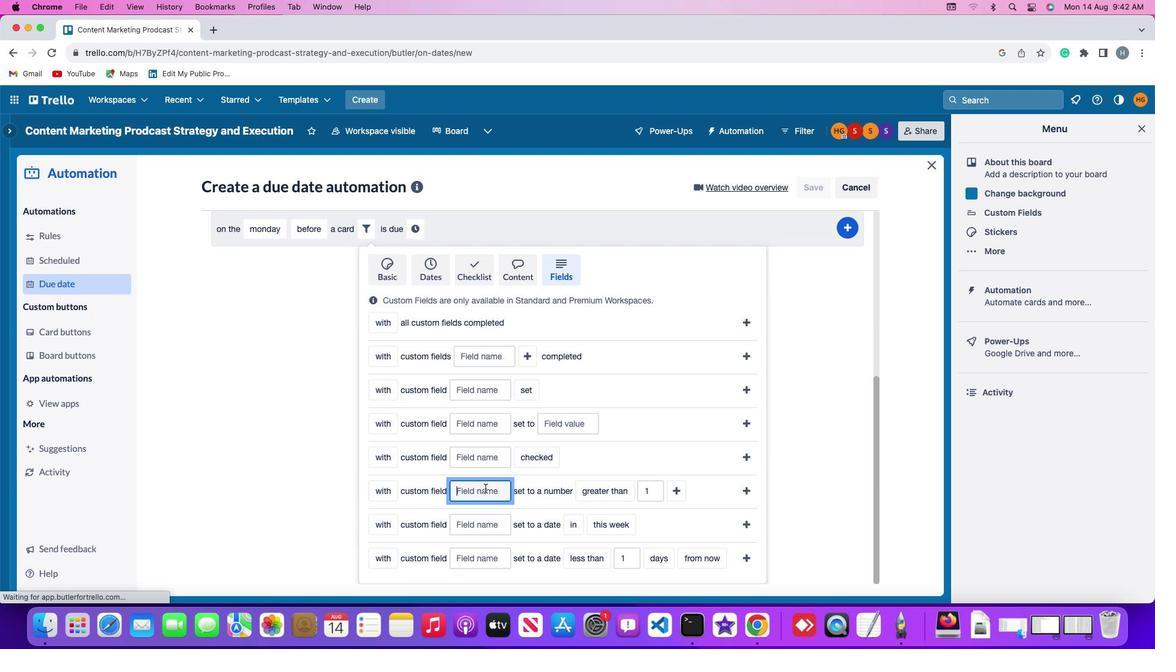 
Action: Key pressed Key.shift'R''e''s''u''m''e'
Screenshot: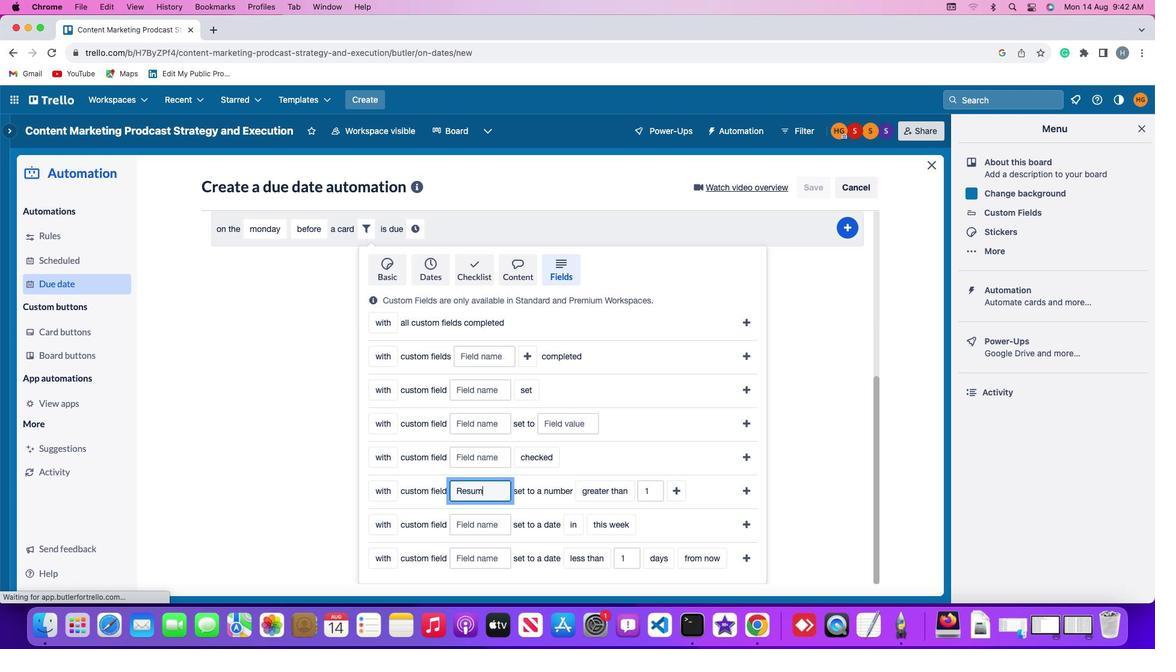 
Action: Mouse moved to (595, 488)
Screenshot: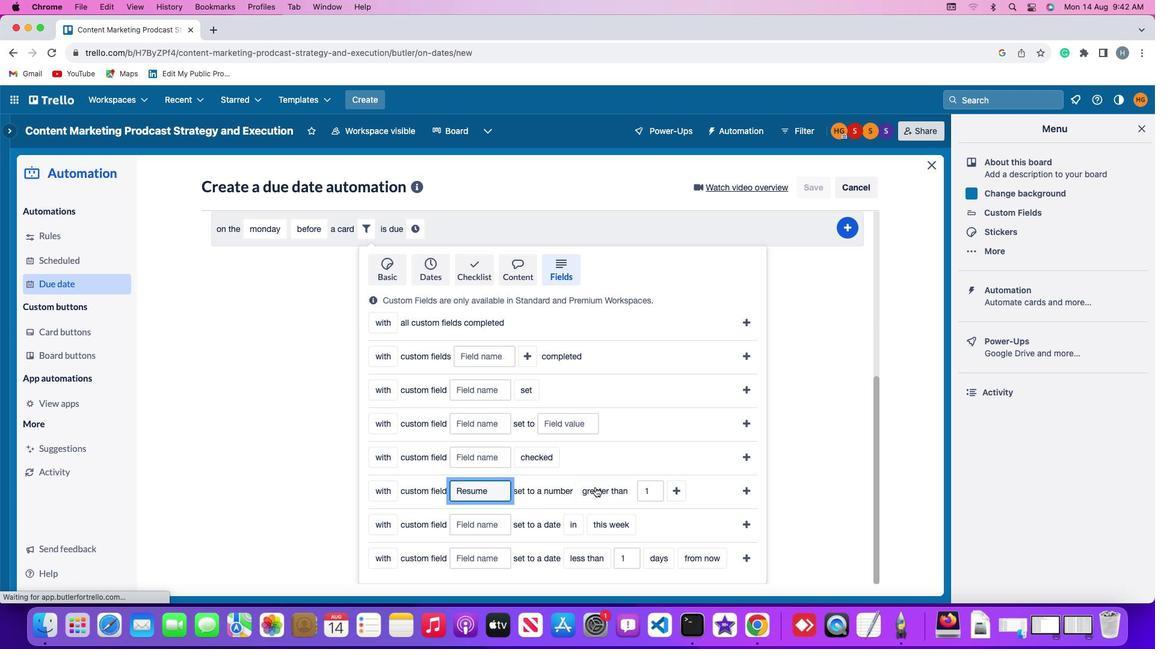
Action: Mouse pressed left at (595, 488)
Screenshot: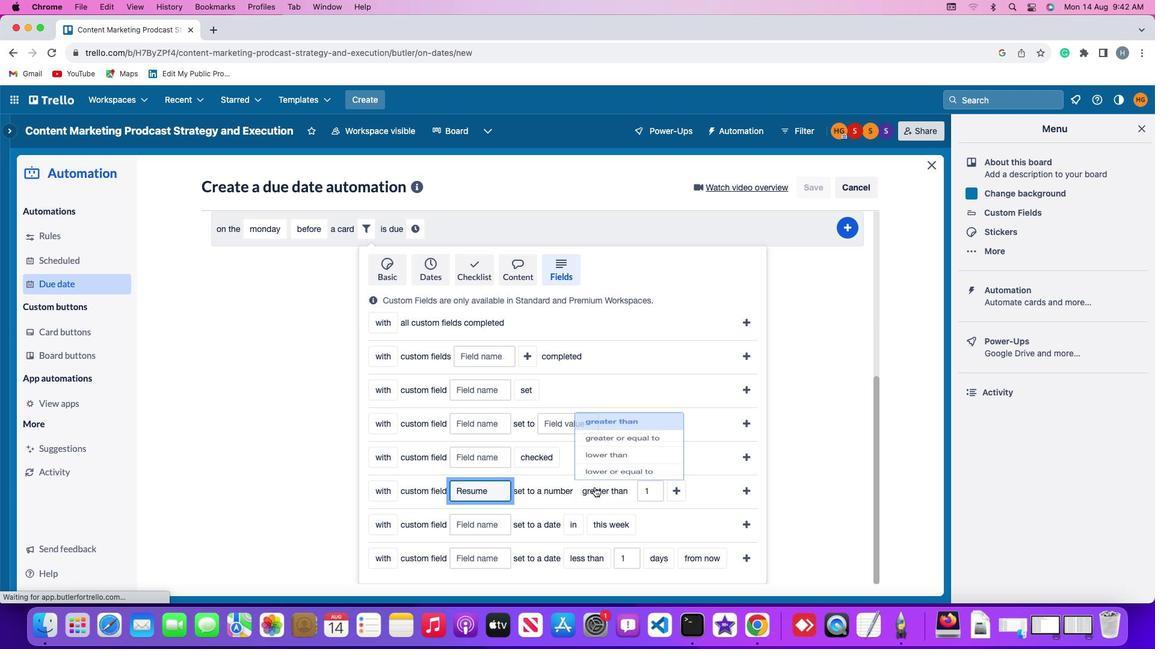 
Action: Mouse moved to (602, 442)
Screenshot: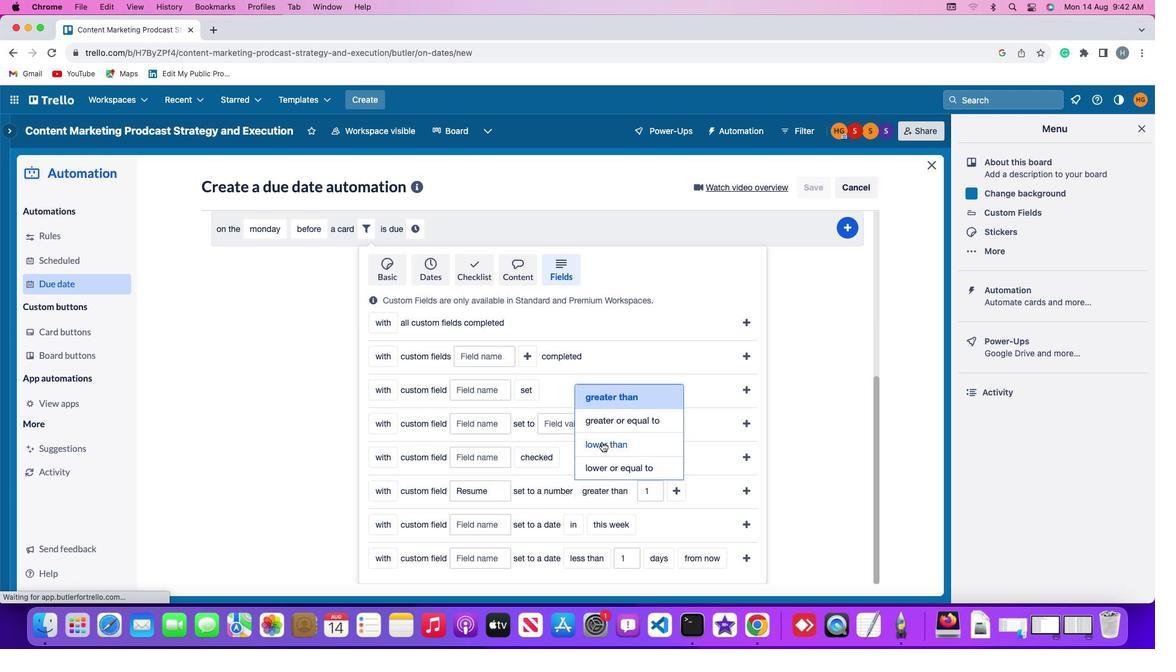 
Action: Mouse pressed left at (602, 442)
Screenshot: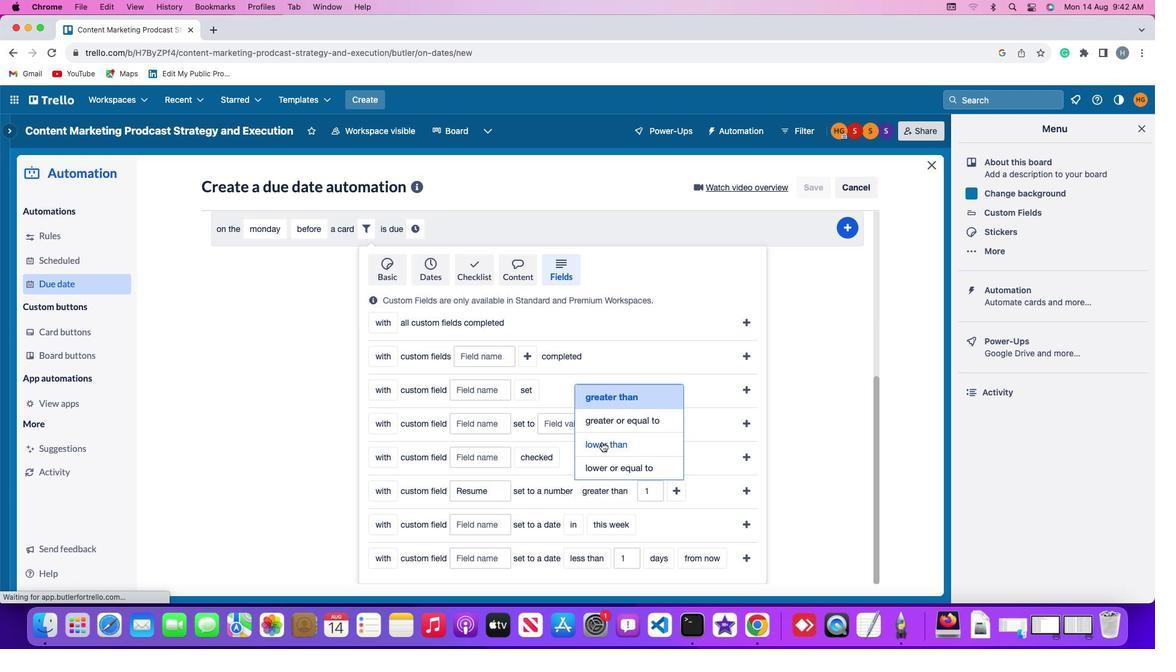 
Action: Mouse moved to (648, 491)
Screenshot: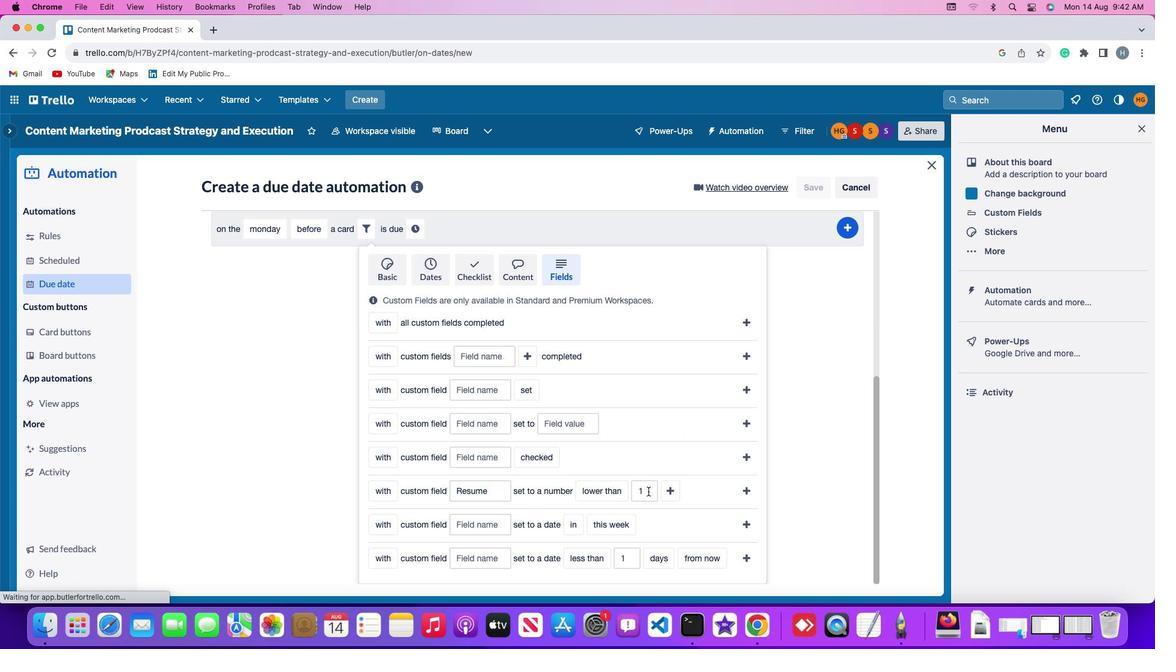
Action: Mouse pressed left at (648, 491)
Screenshot: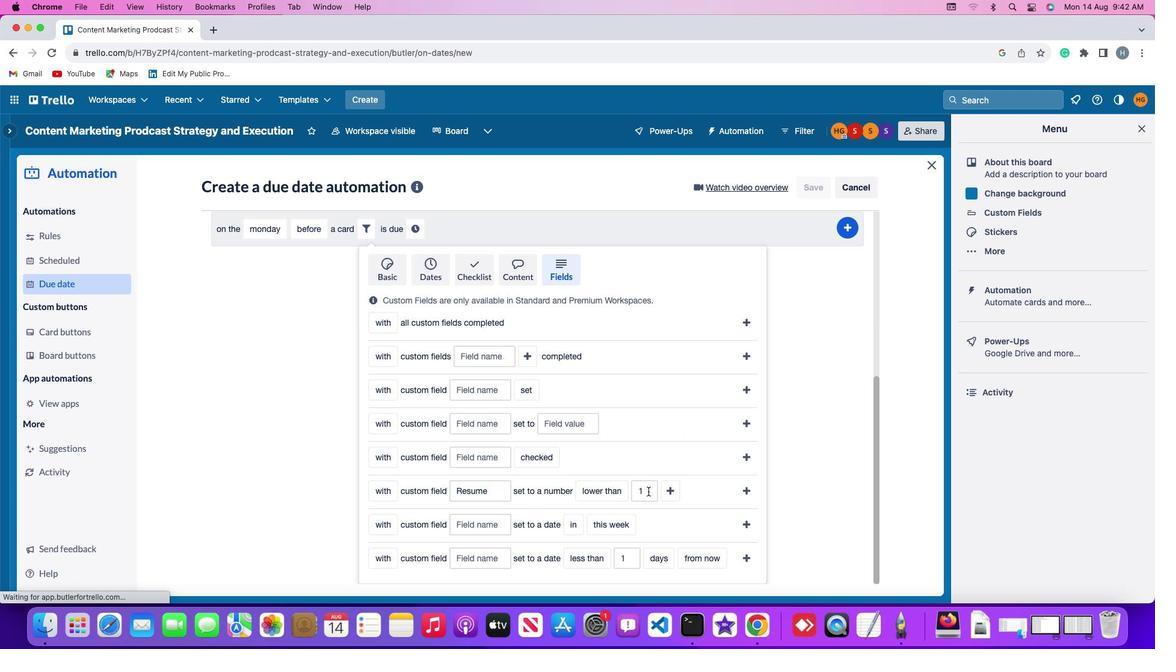 
Action: Mouse moved to (648, 491)
Screenshot: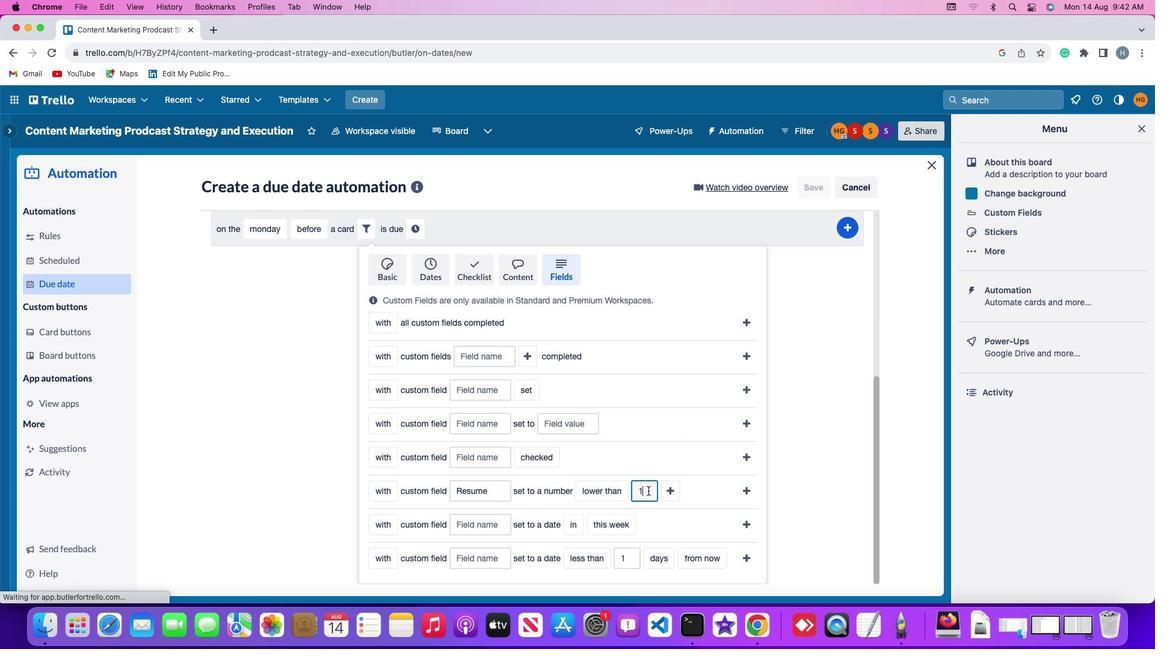 
Action: Key pressed Key.backspace'1'
Screenshot: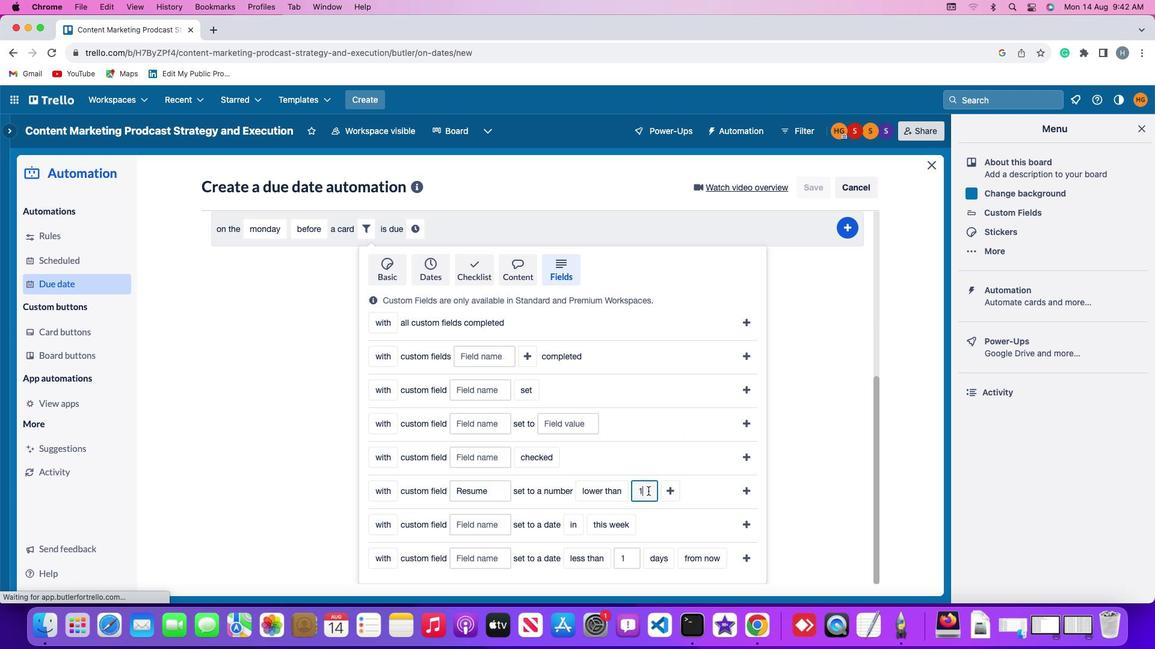 
Action: Mouse moved to (669, 491)
Screenshot: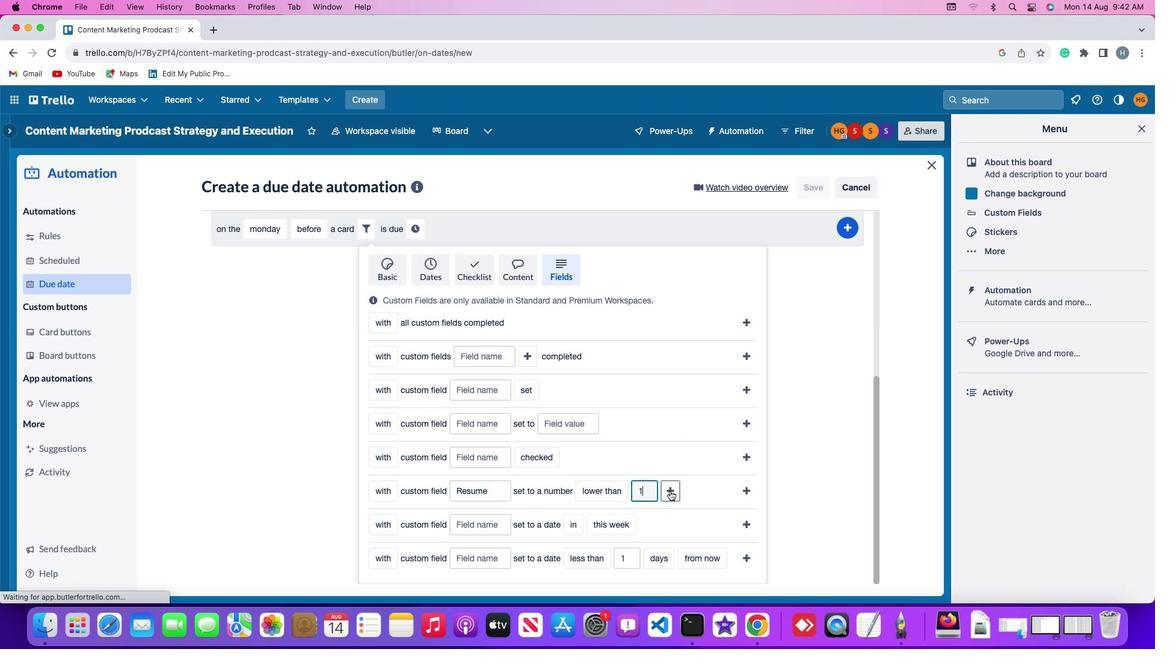 
Action: Mouse pressed left at (669, 491)
Screenshot: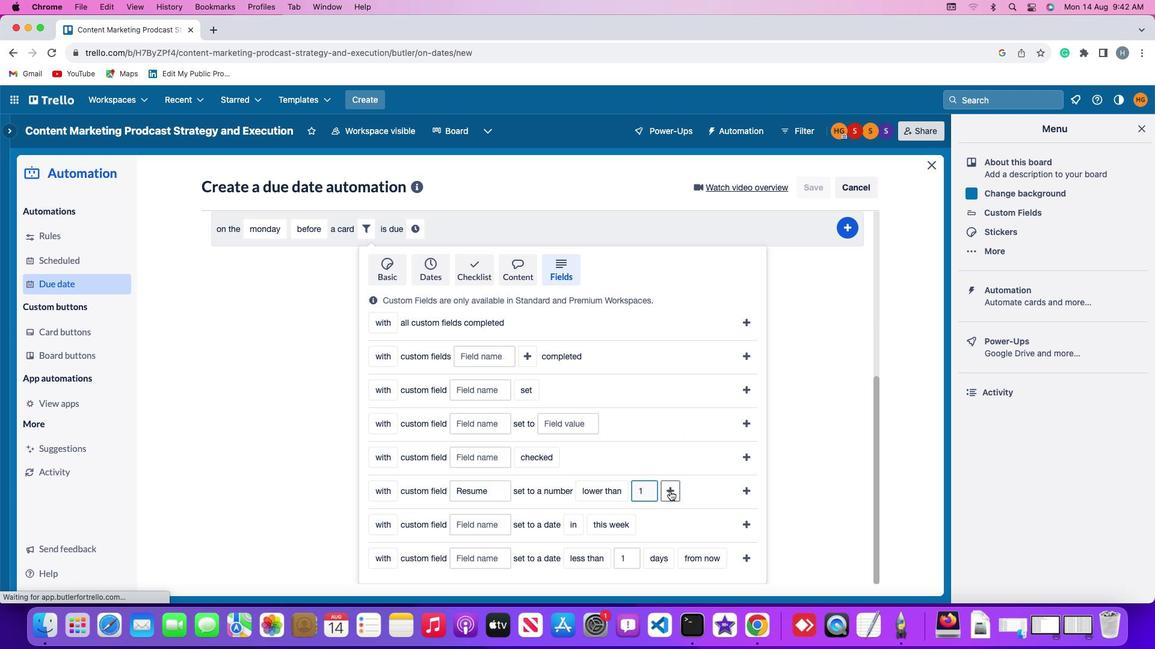 
Action: Mouse moved to (701, 492)
Screenshot: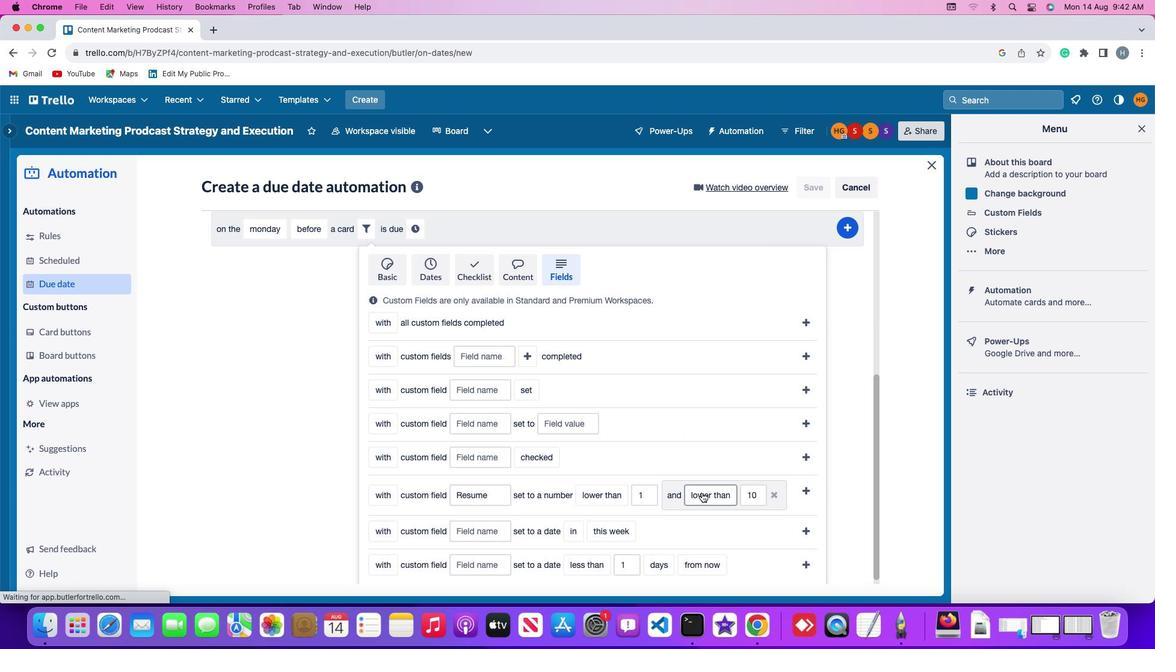
Action: Mouse pressed left at (701, 492)
Screenshot: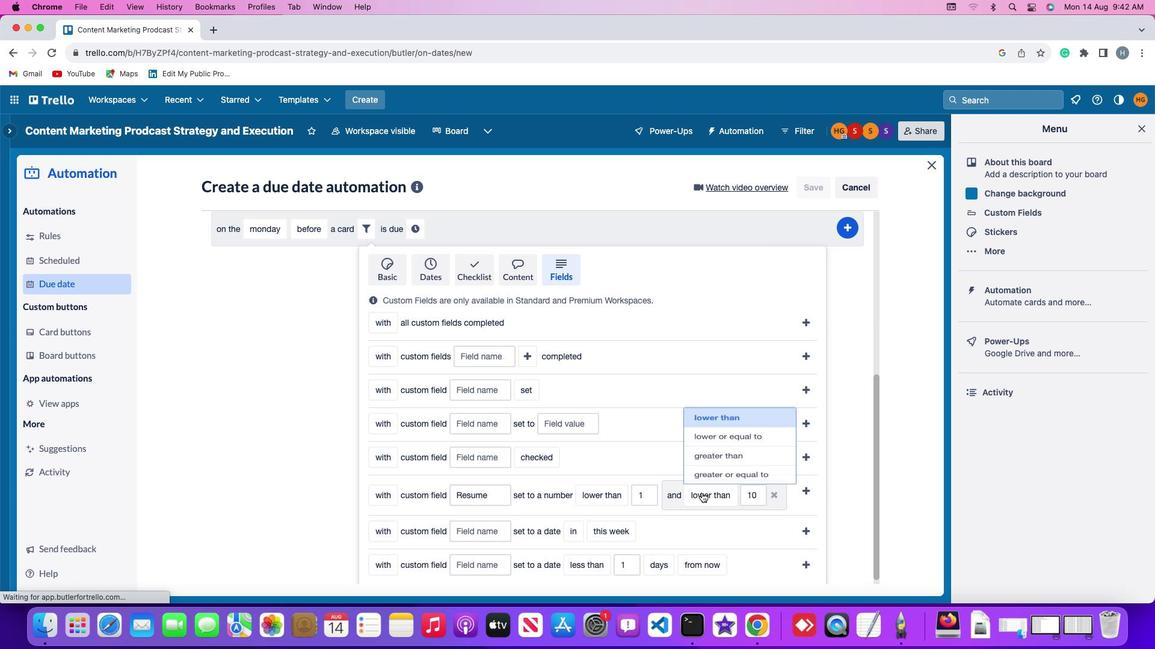 
Action: Mouse moved to (724, 424)
Screenshot: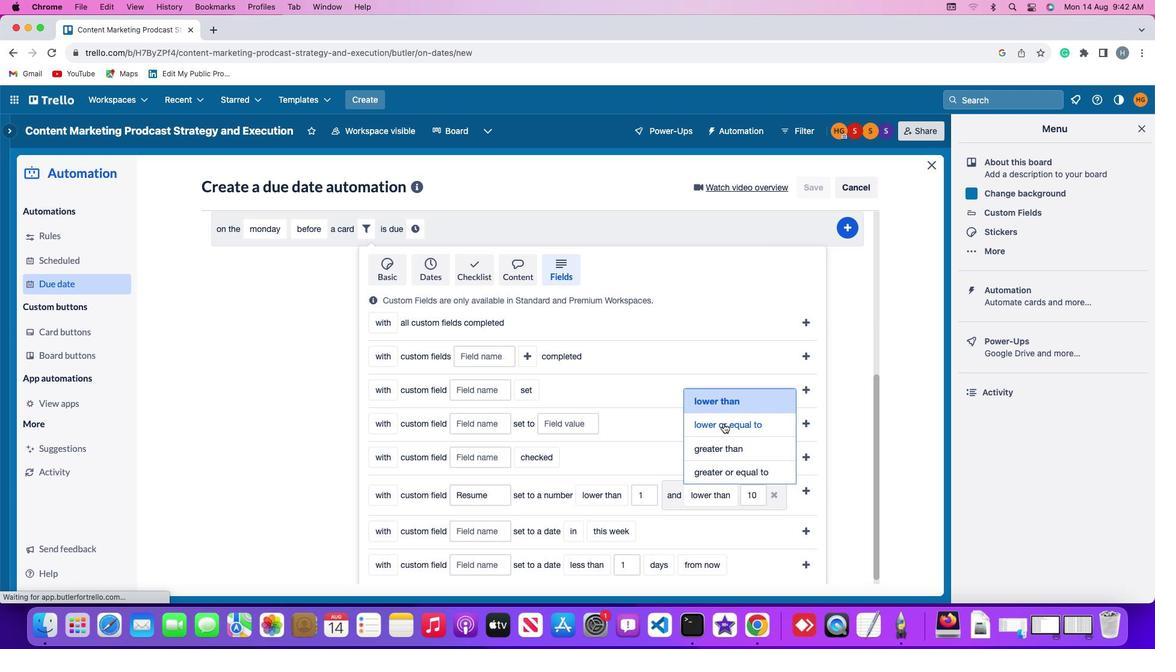 
Action: Mouse pressed left at (724, 424)
Screenshot: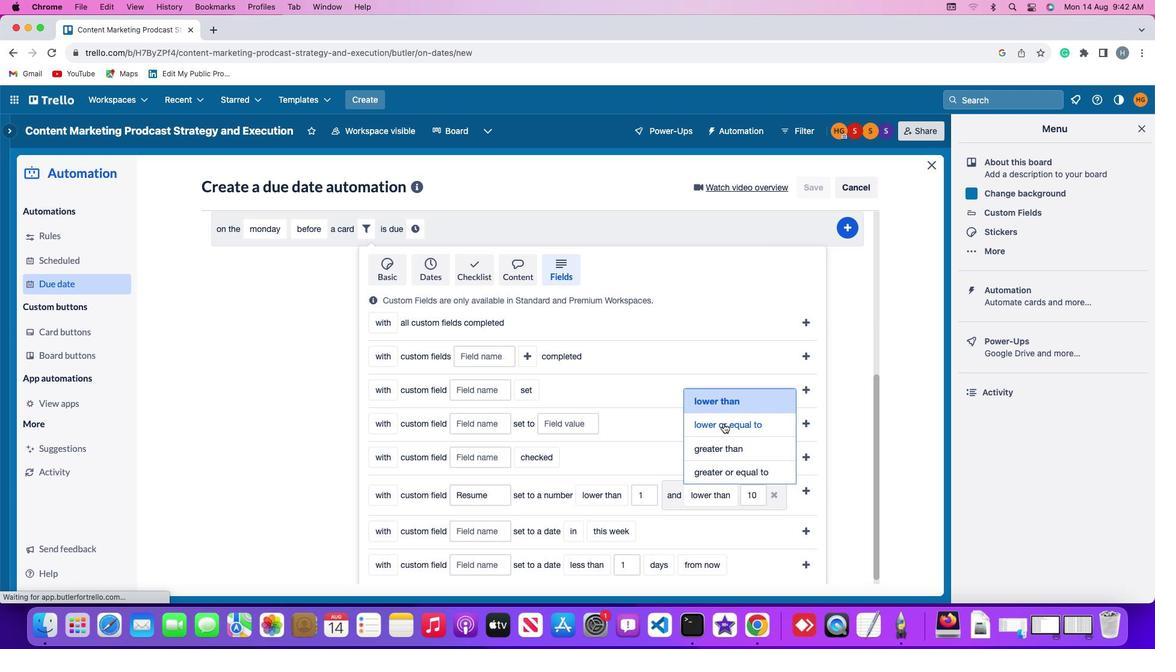 
Action: Mouse moved to (784, 495)
Screenshot: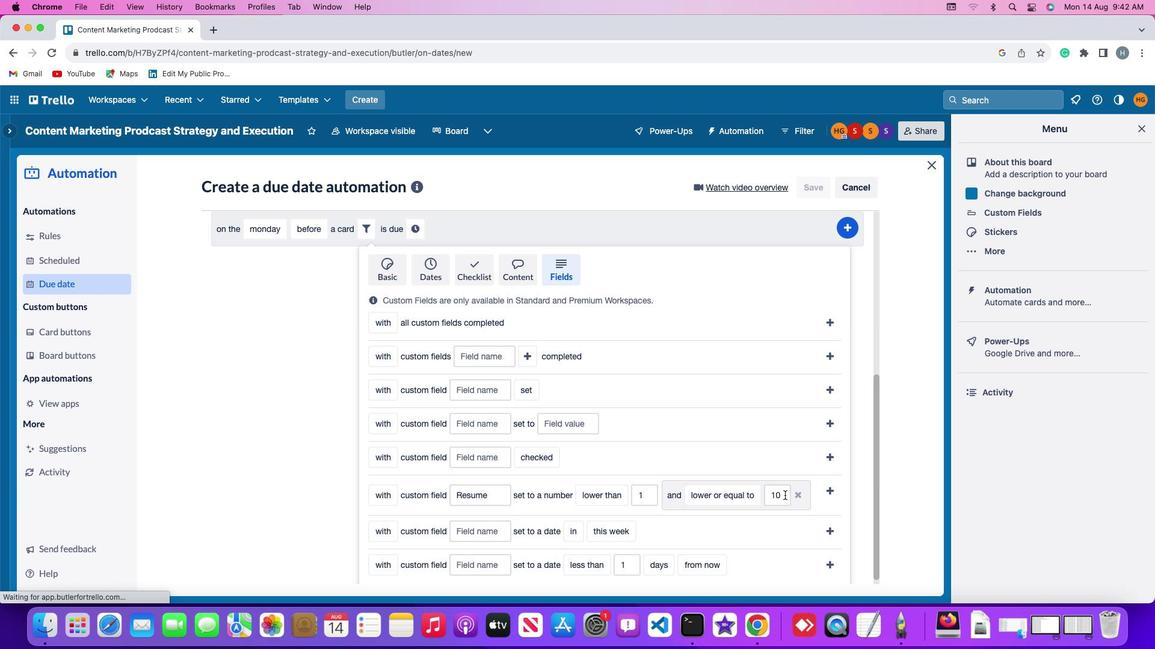 
Action: Mouse pressed left at (784, 495)
Screenshot: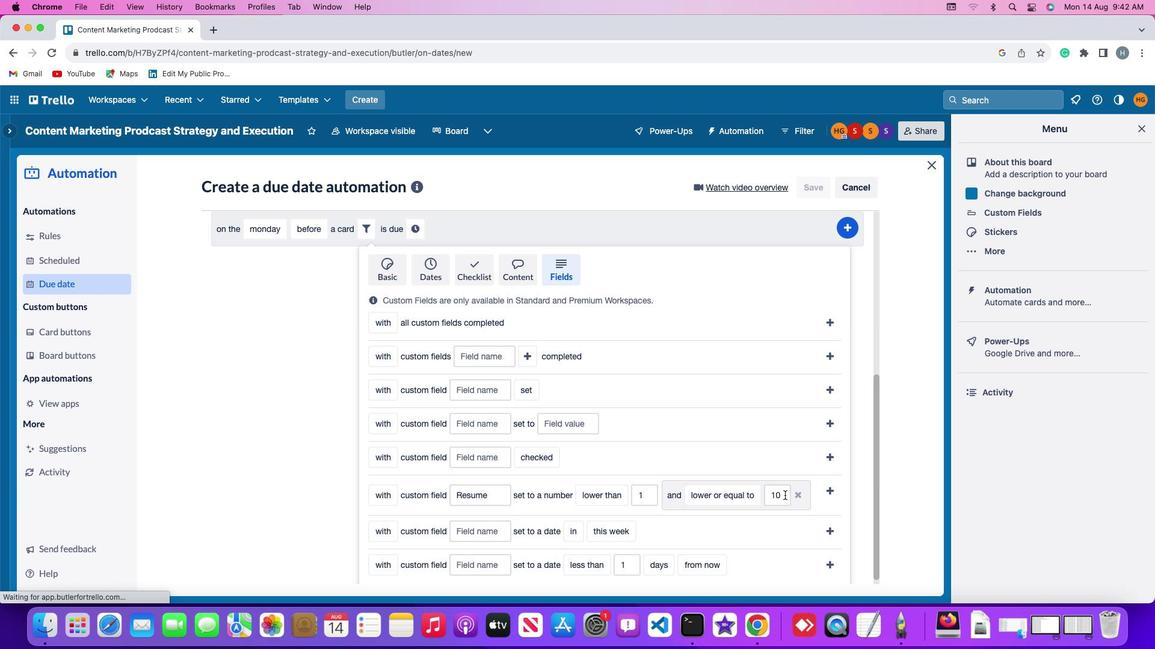 
Action: Mouse moved to (785, 494)
Screenshot: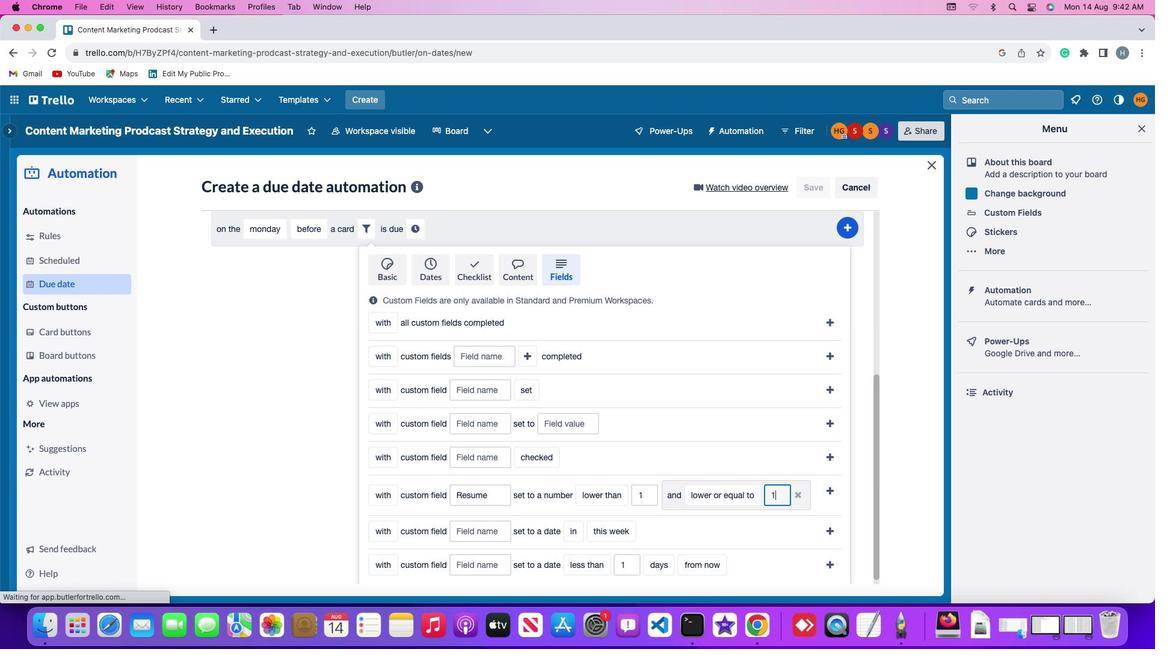 
Action: Key pressed Key.backspace
Screenshot: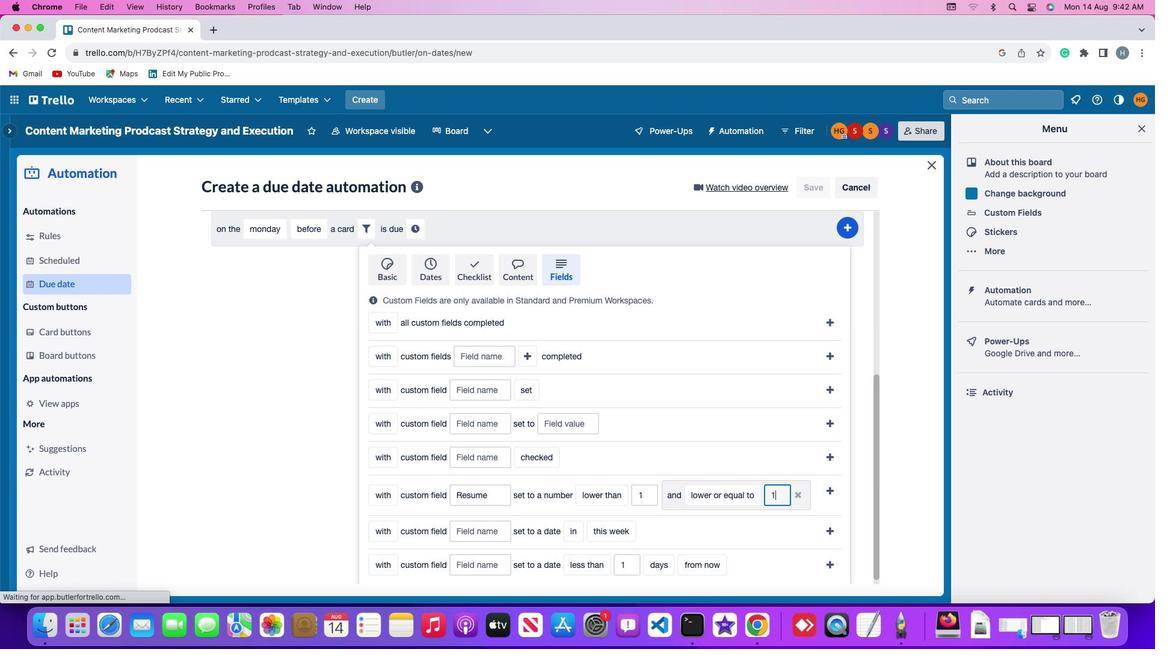 
Action: Mouse moved to (786, 494)
Screenshot: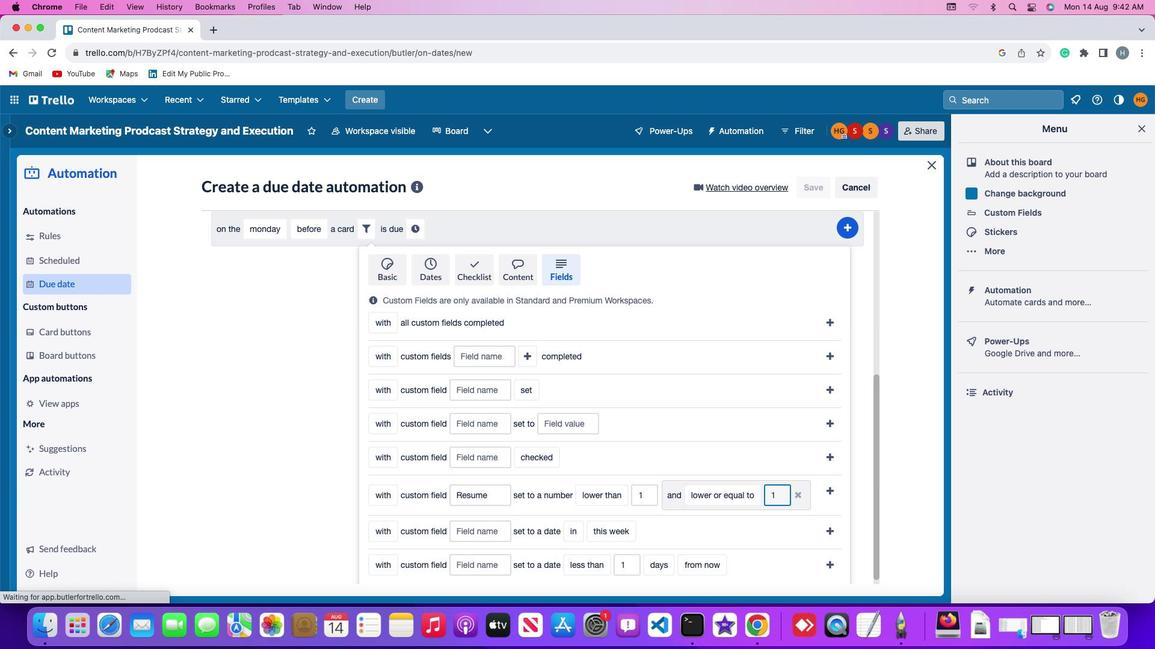 
Action: Key pressed Key.backspace
Screenshot: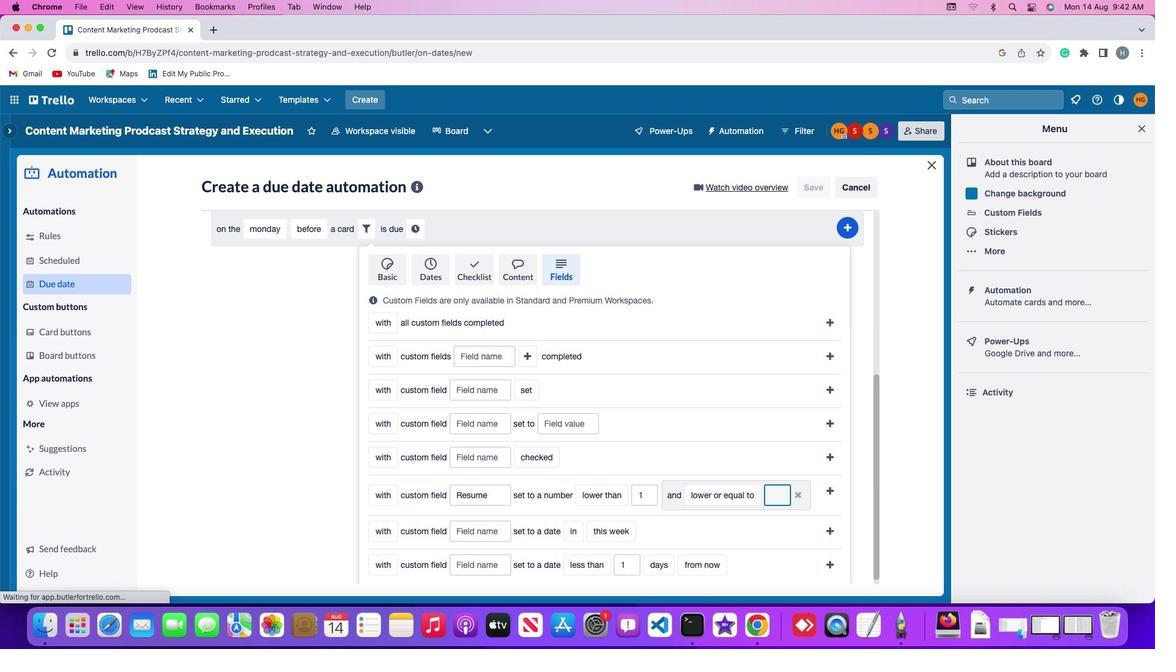 
Action: Mouse moved to (786, 494)
Screenshot: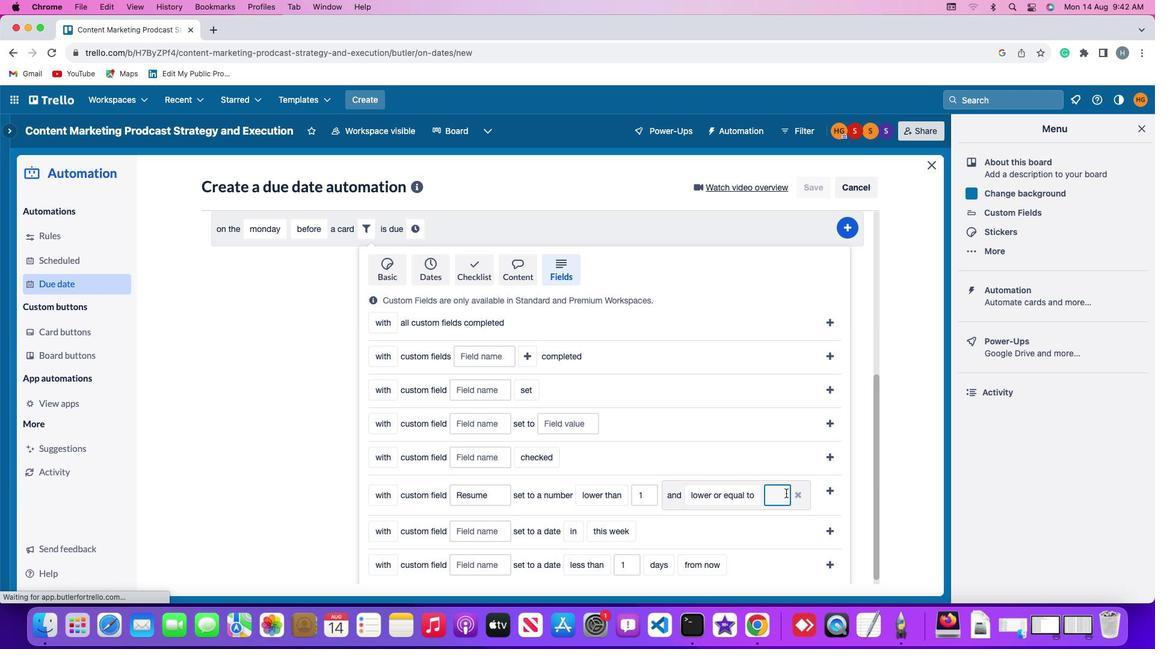 
Action: Key pressed '1''0'
Screenshot: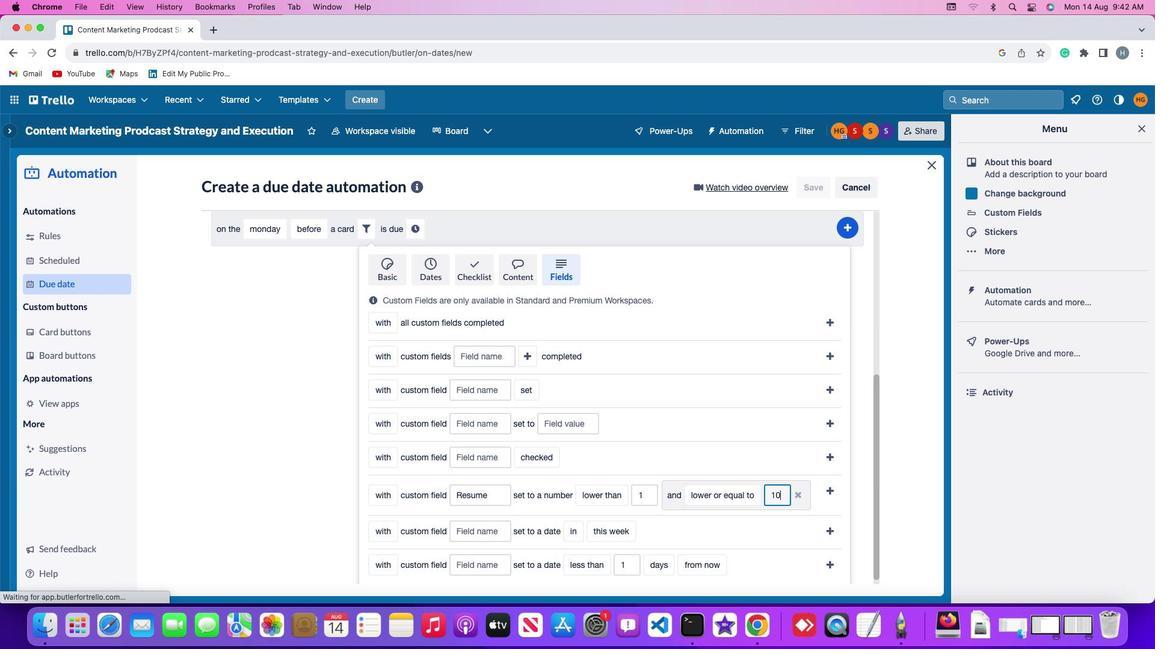 
Action: Mouse moved to (832, 489)
Screenshot: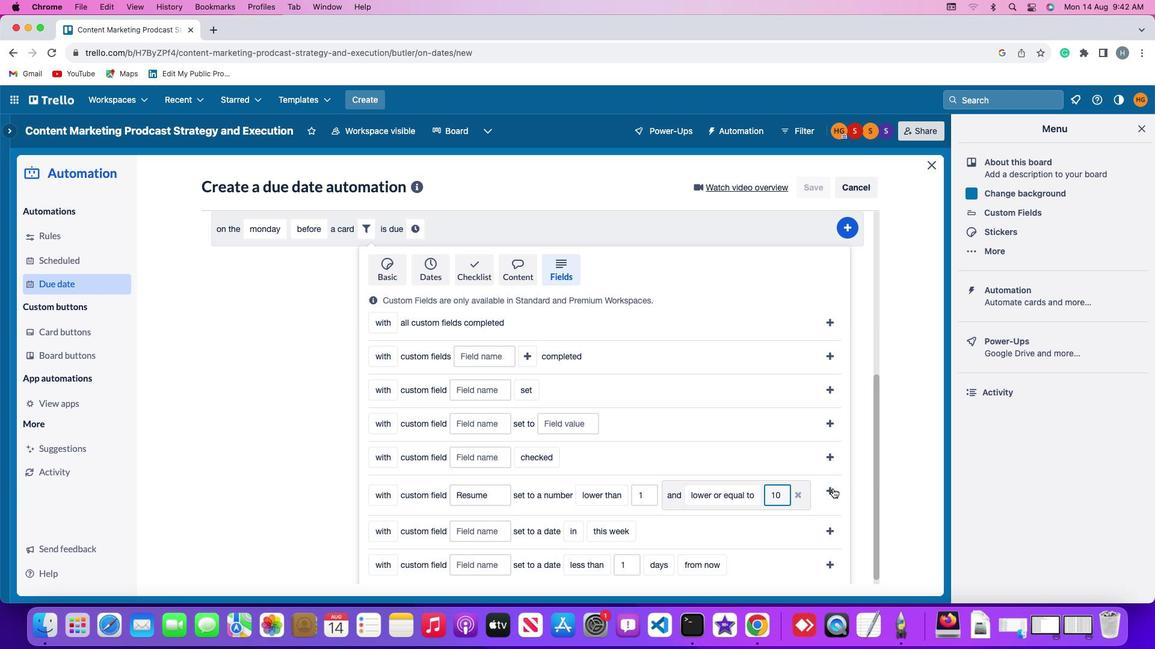 
Action: Mouse pressed left at (832, 489)
Screenshot: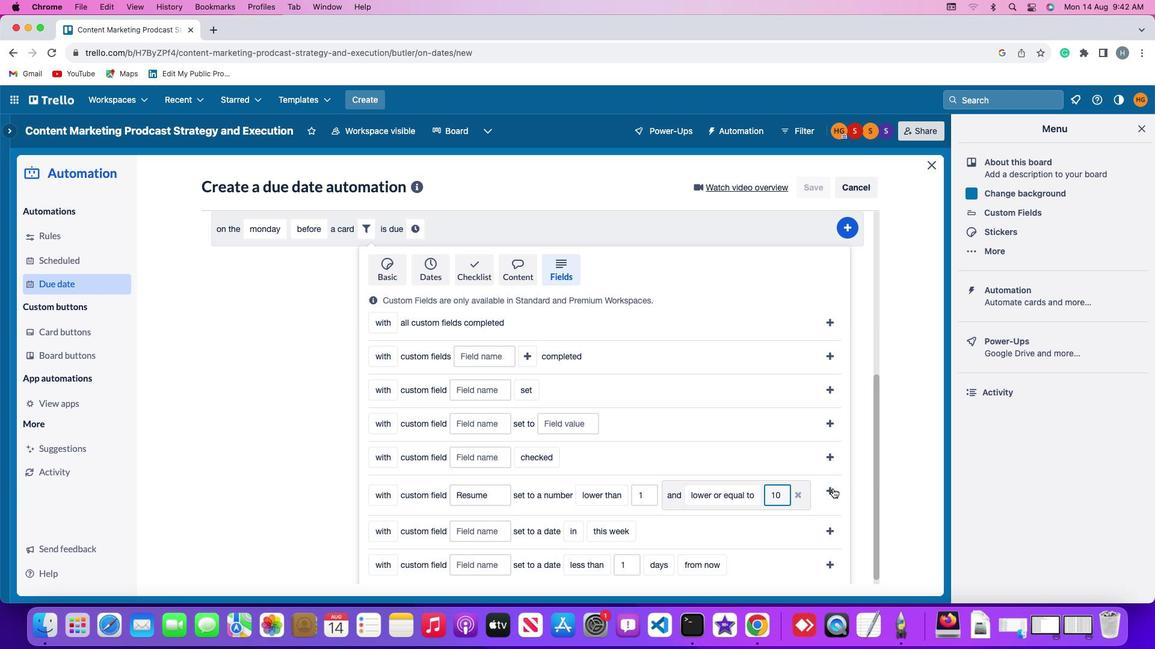
Action: Mouse moved to (758, 524)
Screenshot: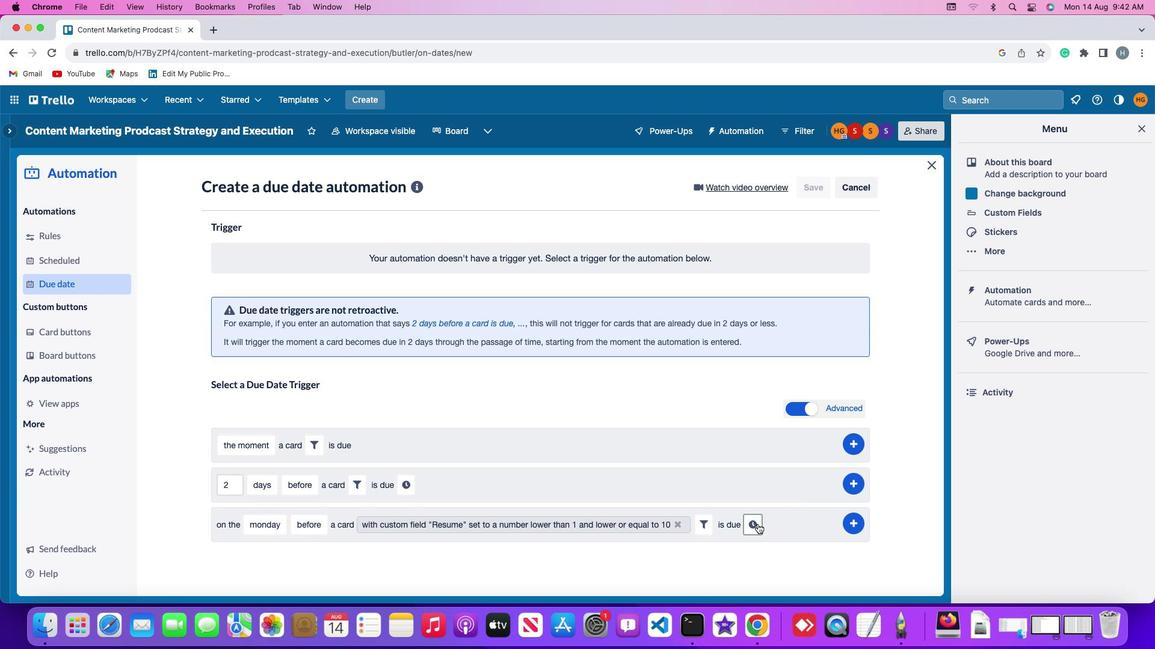 
Action: Mouse pressed left at (758, 524)
Screenshot: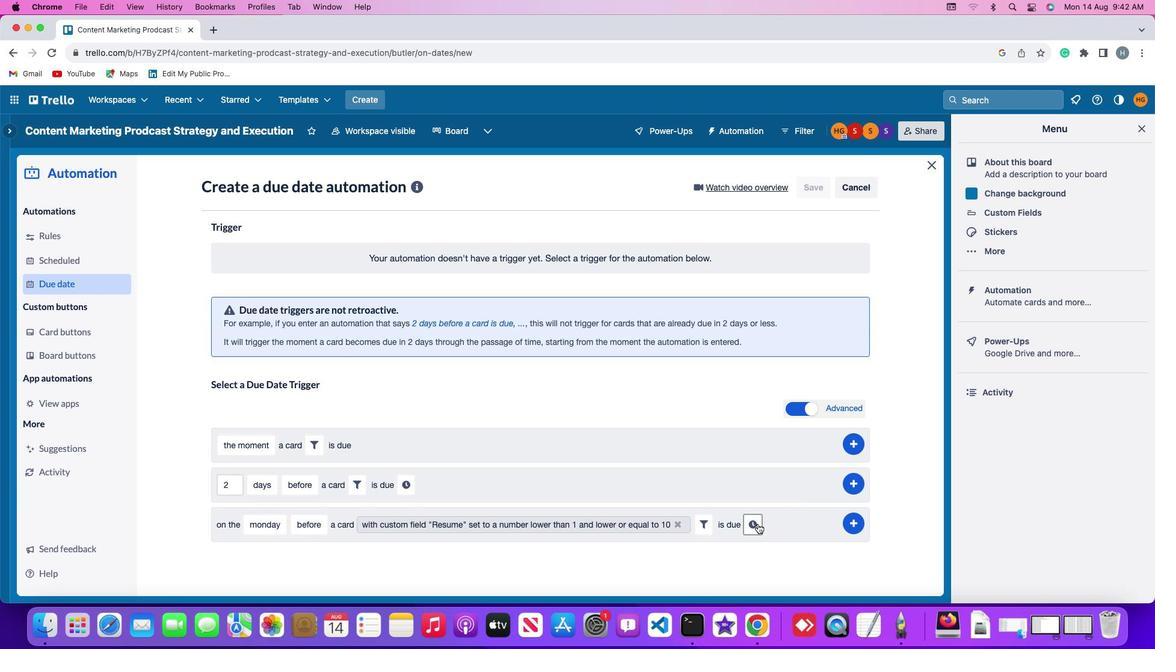 
Action: Mouse moved to (250, 552)
Screenshot: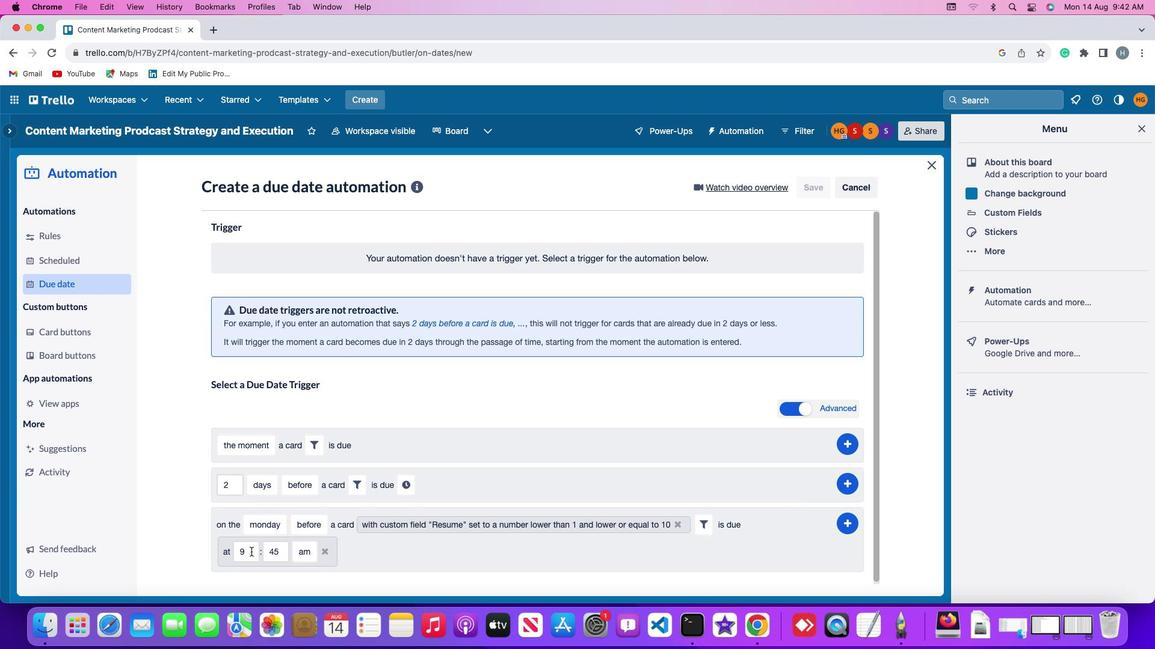 
Action: Mouse pressed left at (250, 552)
Screenshot: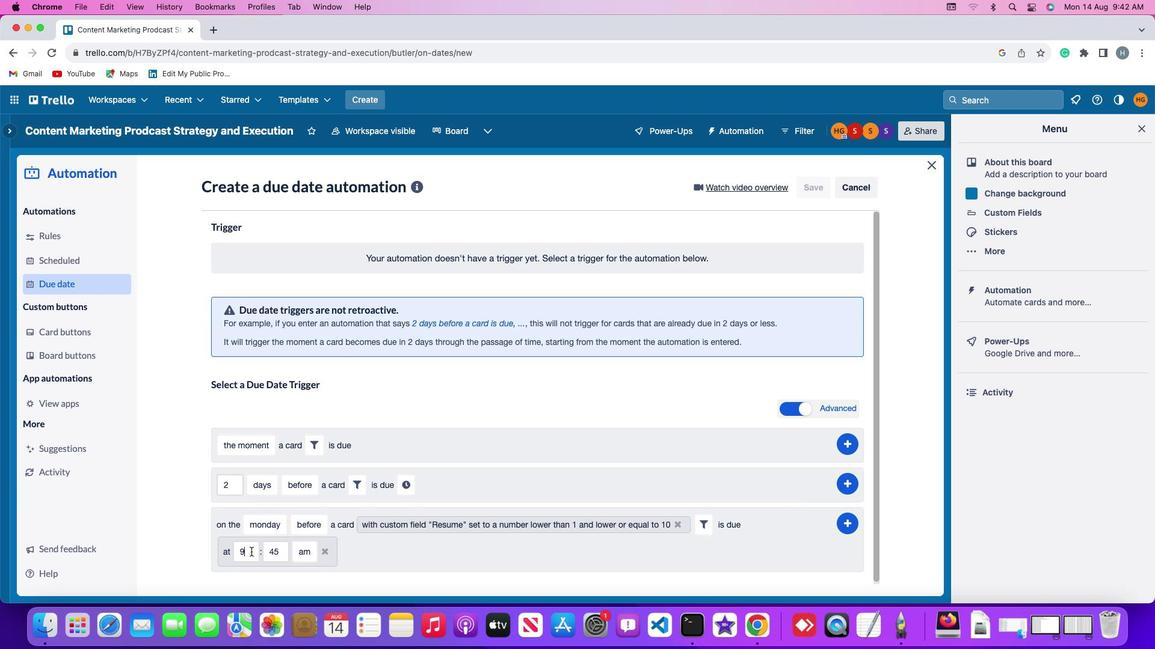 
Action: Mouse moved to (251, 551)
Screenshot: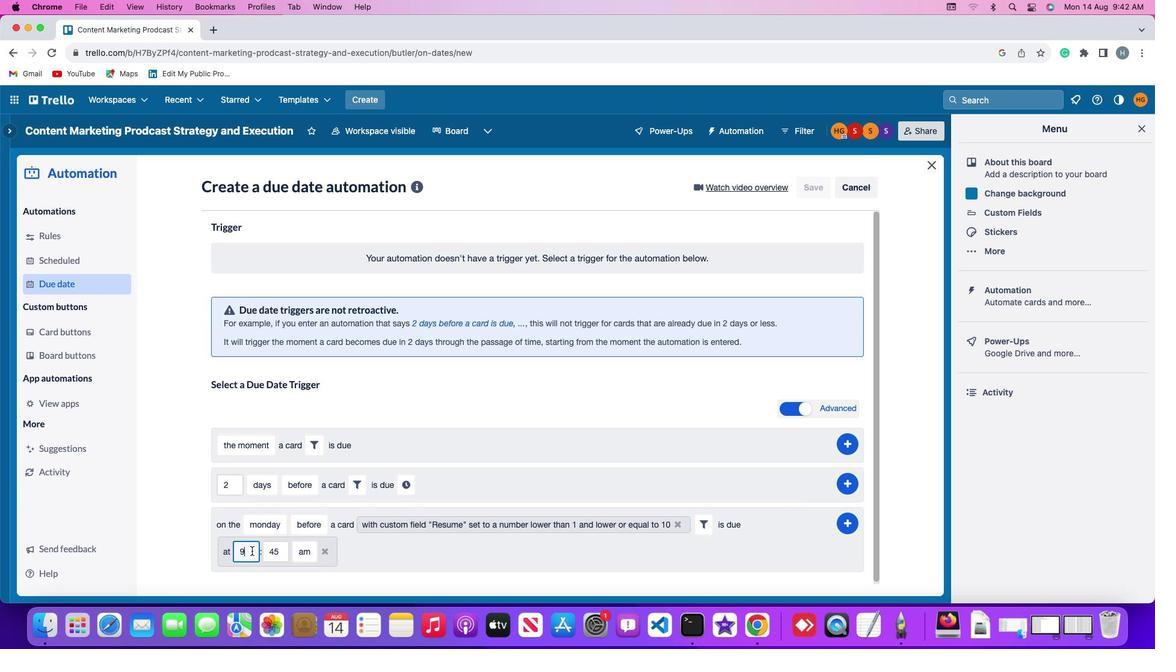 
Action: Key pressed Key.backspace
Screenshot: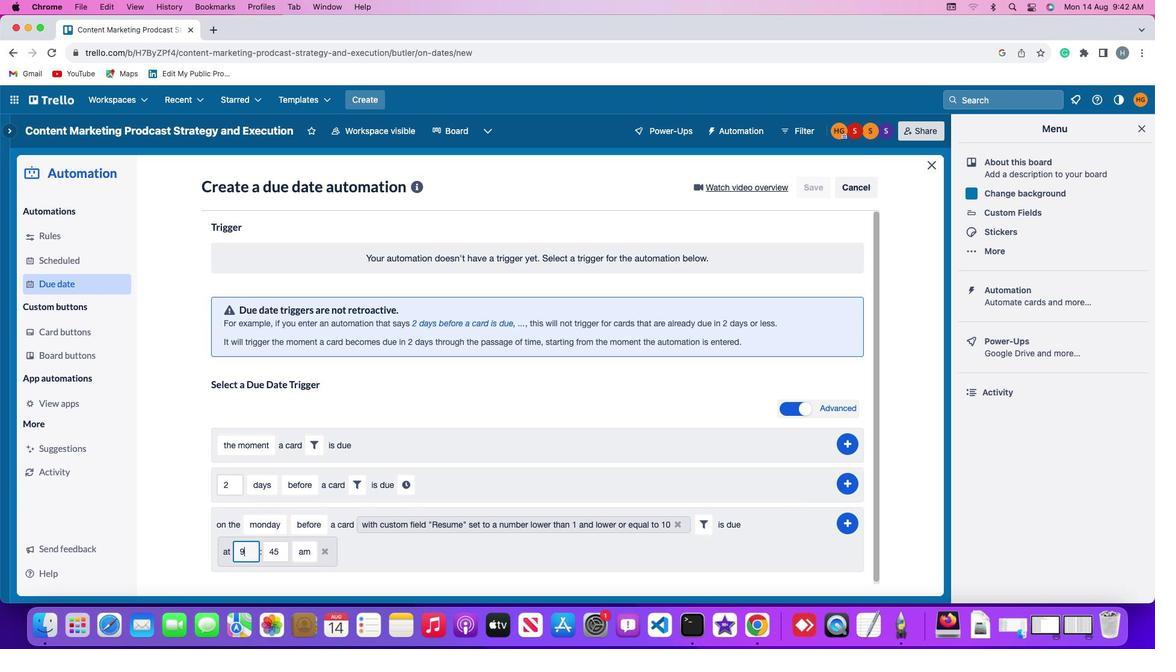 
Action: Mouse moved to (251, 551)
Screenshot: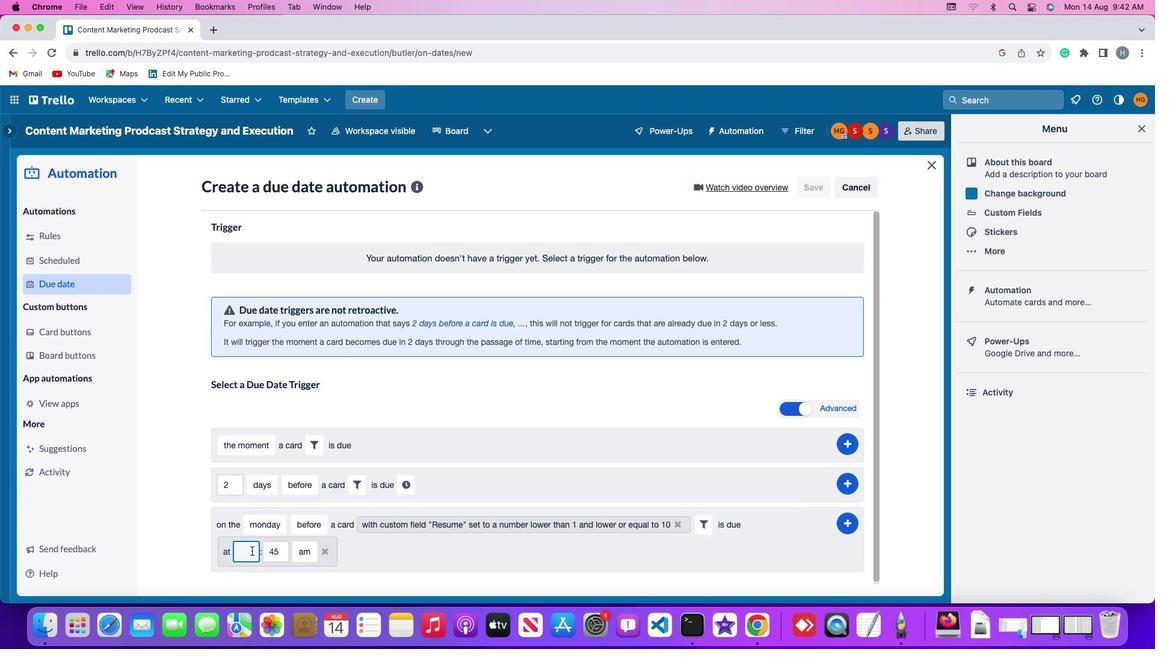 
Action: Key pressed '1''1'
Screenshot: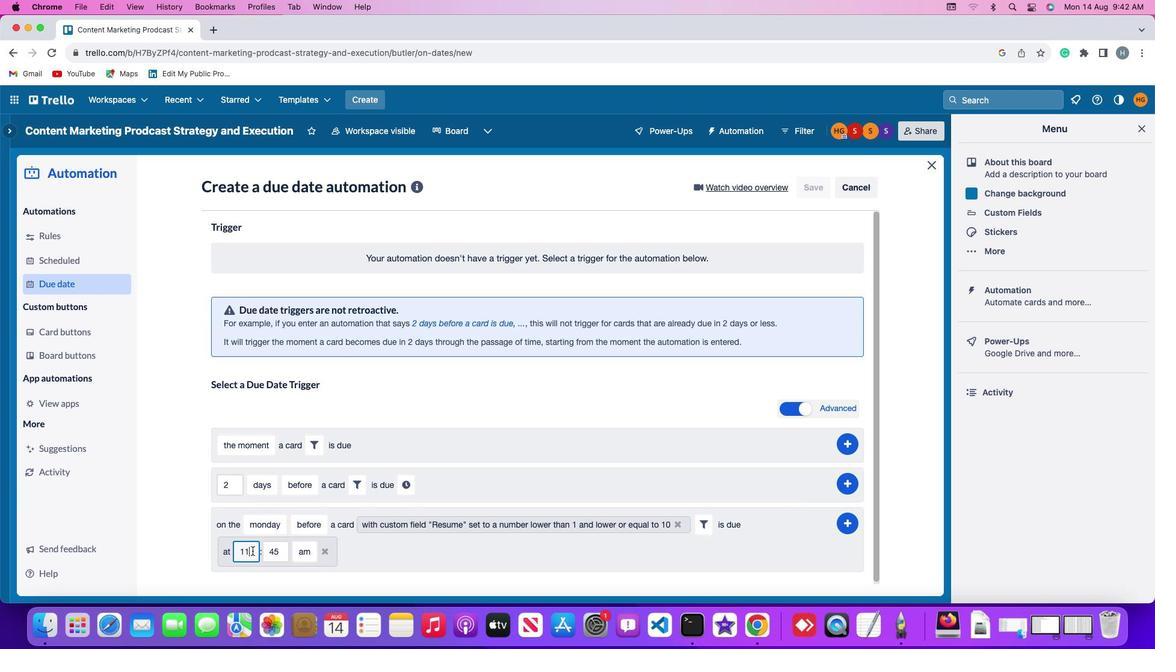 
Action: Mouse moved to (286, 551)
Screenshot: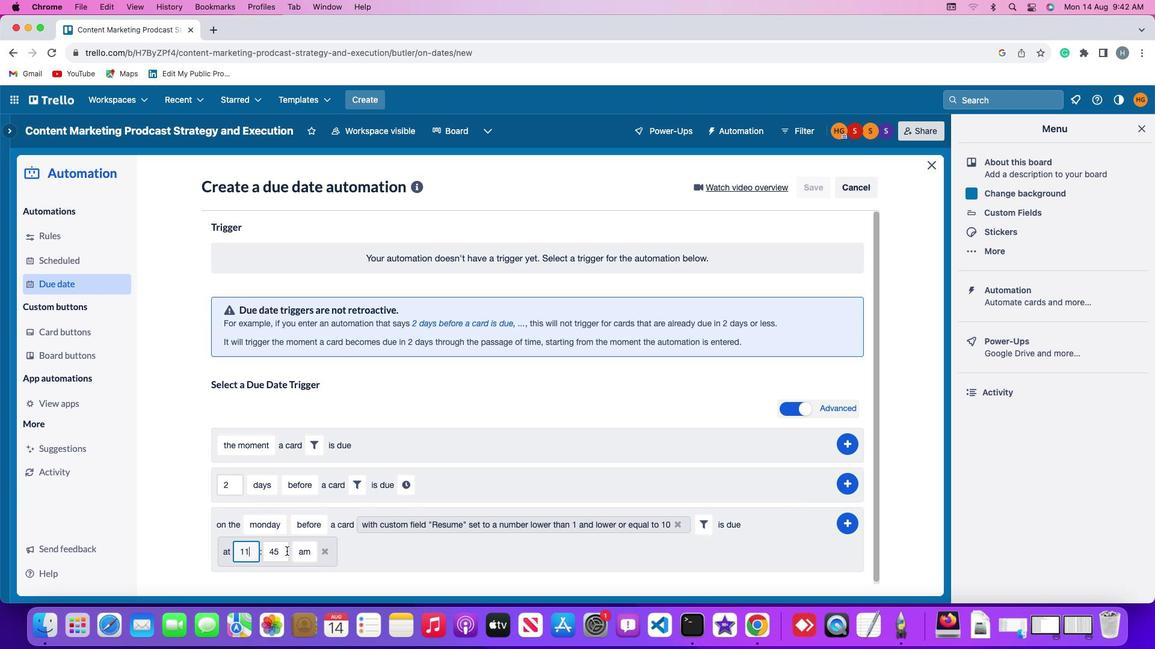 
Action: Mouse pressed left at (286, 551)
Screenshot: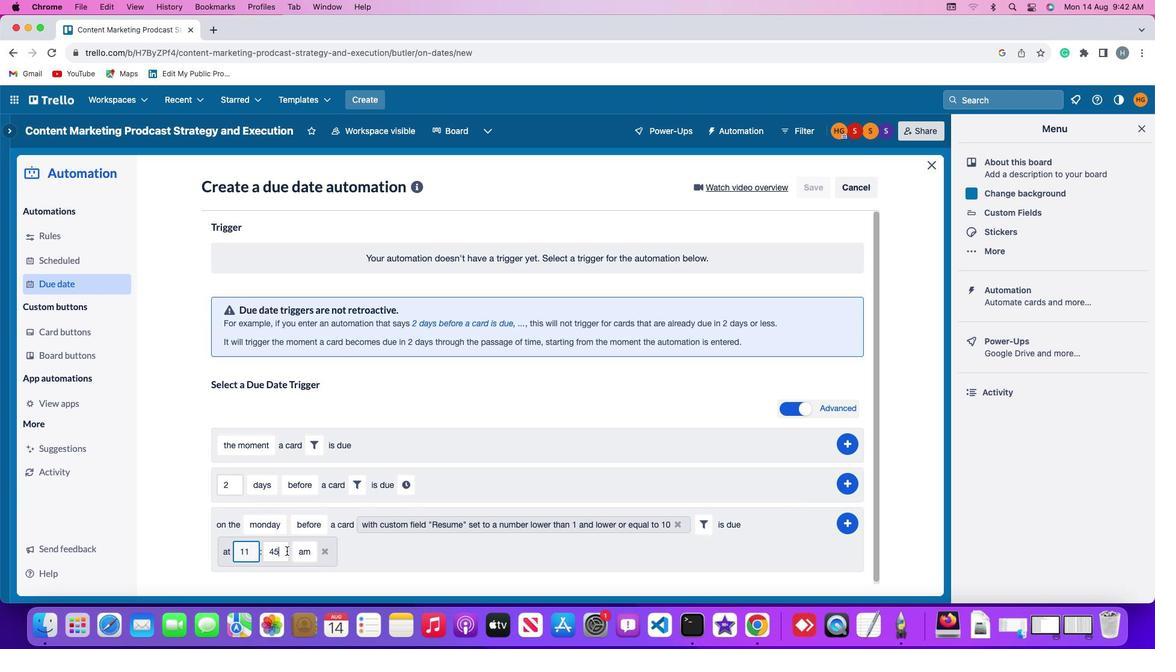 
Action: Mouse moved to (286, 551)
Screenshot: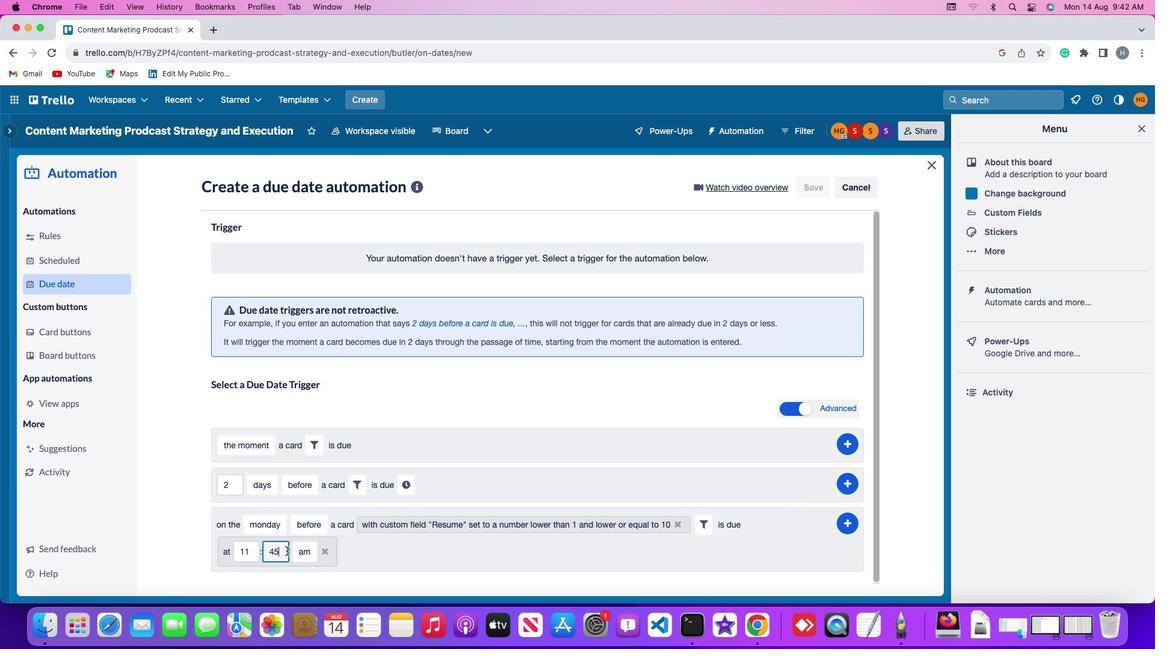
Action: Key pressed Key.backspaceKey.backspaceKey.backspace
Screenshot: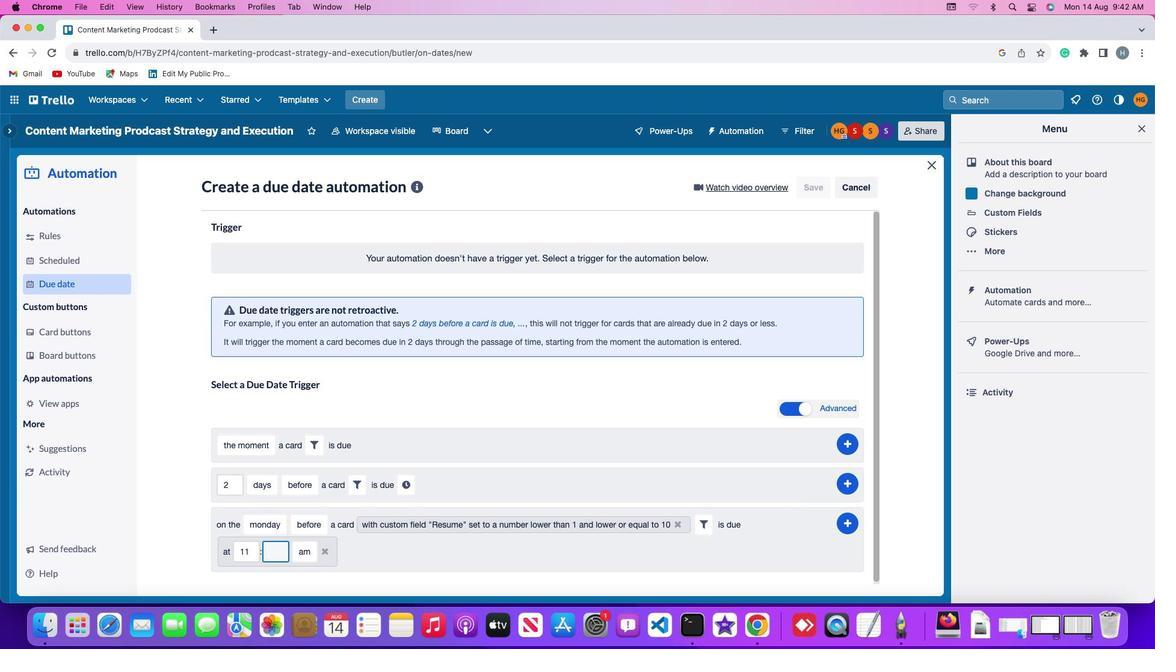 
Action: Mouse moved to (286, 551)
Screenshot: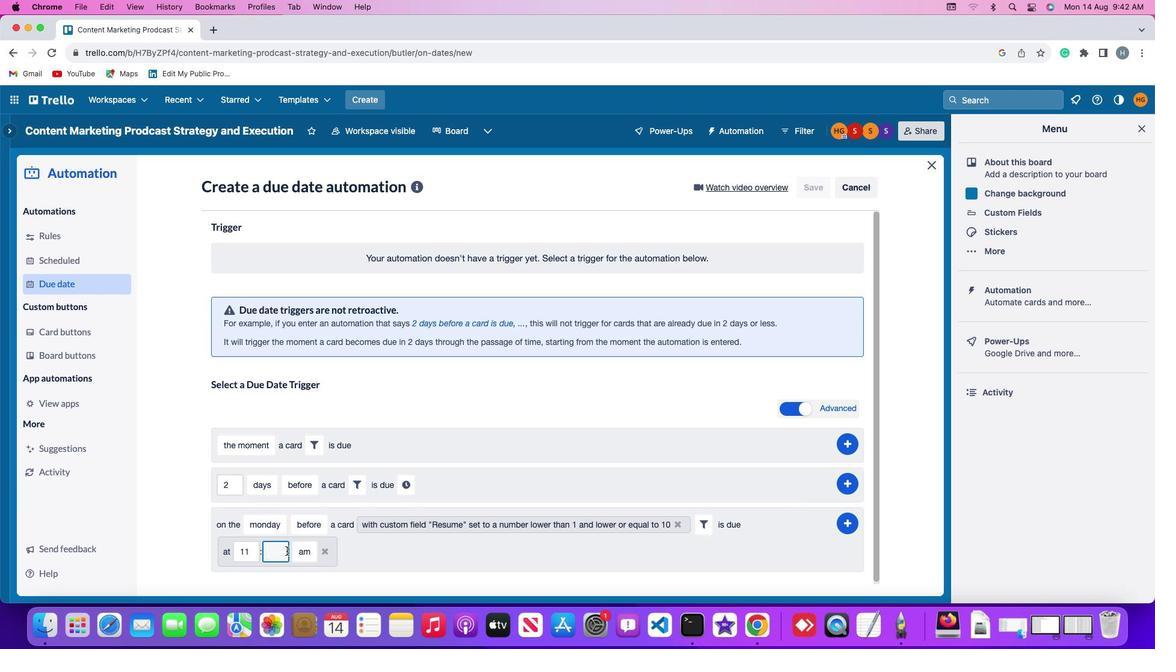 
Action: Key pressed '0''0'
Screenshot: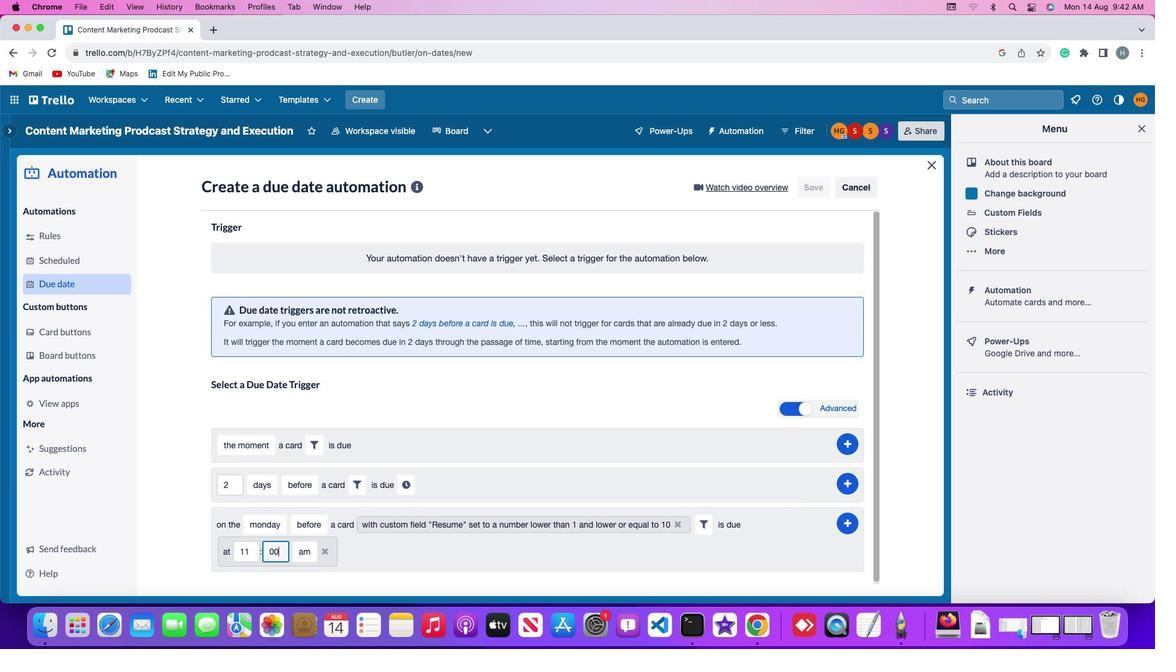 
Action: Mouse moved to (303, 549)
Screenshot: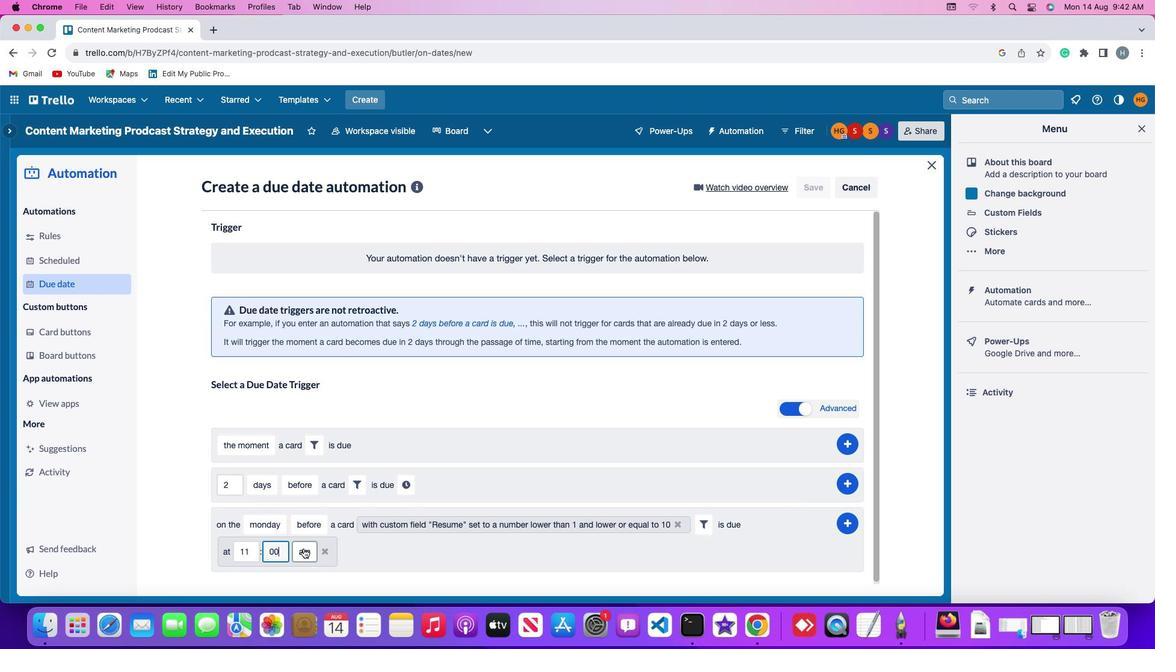 
Action: Mouse pressed left at (303, 549)
Screenshot: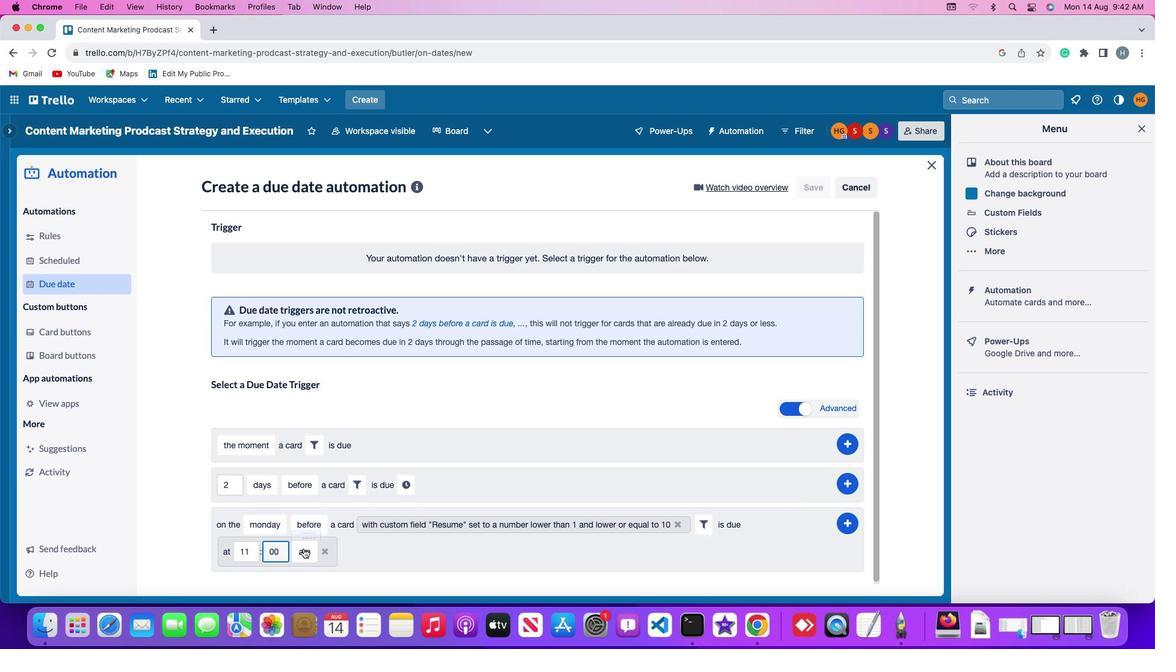 
Action: Mouse moved to (303, 503)
Screenshot: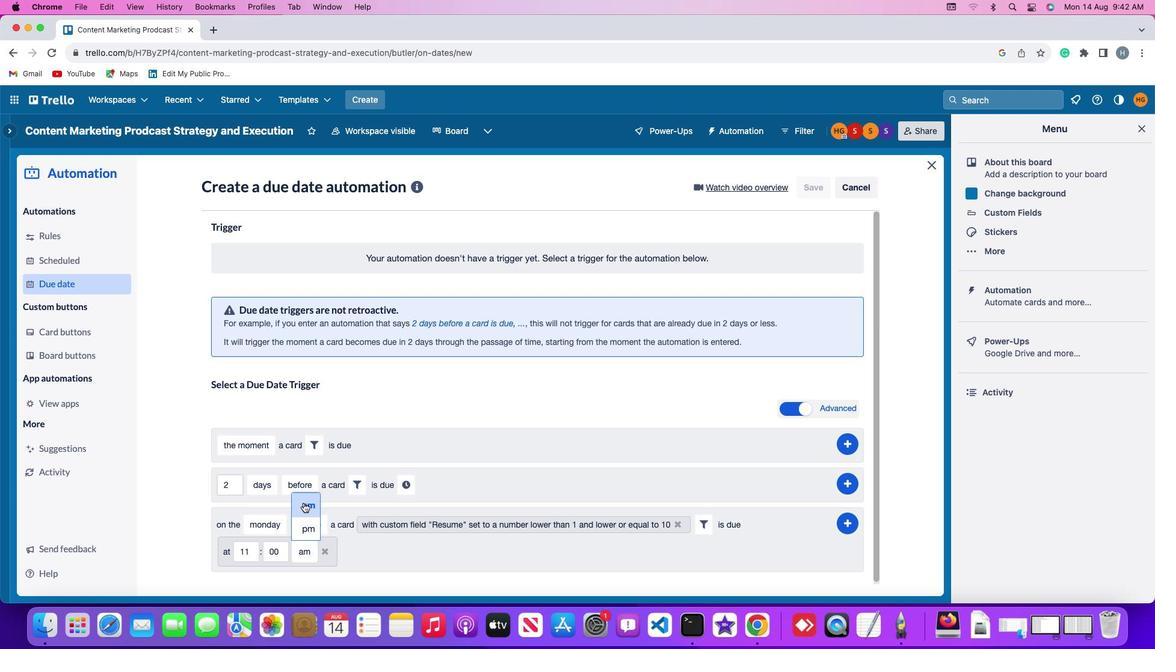 
Action: Mouse pressed left at (303, 503)
Screenshot: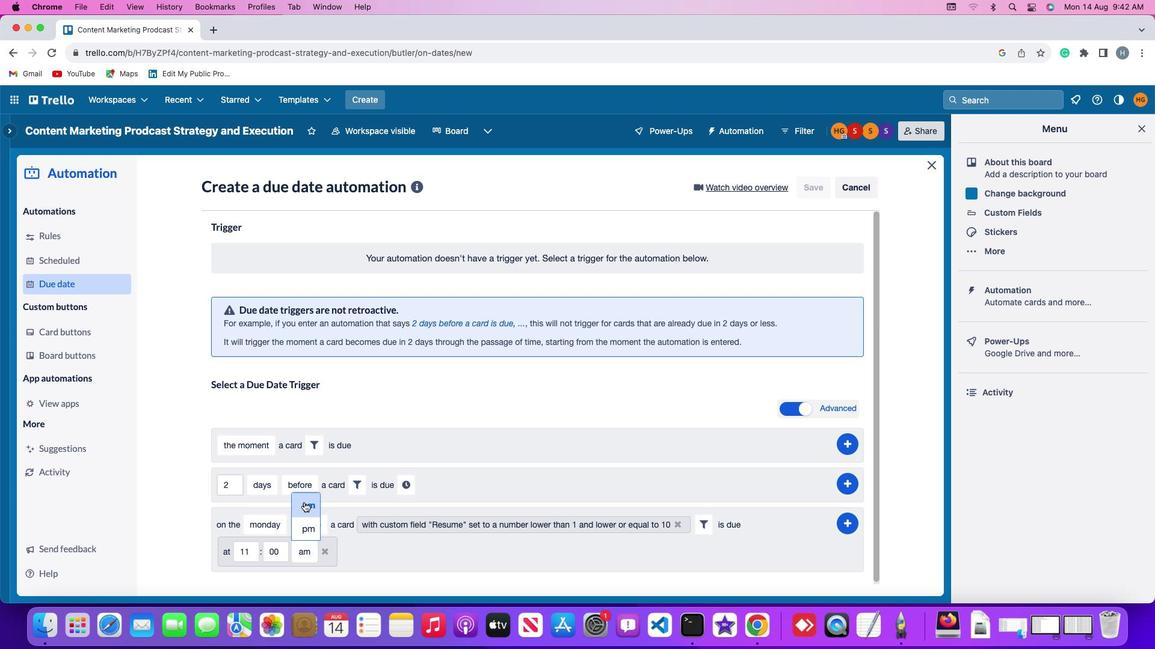 
Action: Mouse moved to (849, 522)
Screenshot: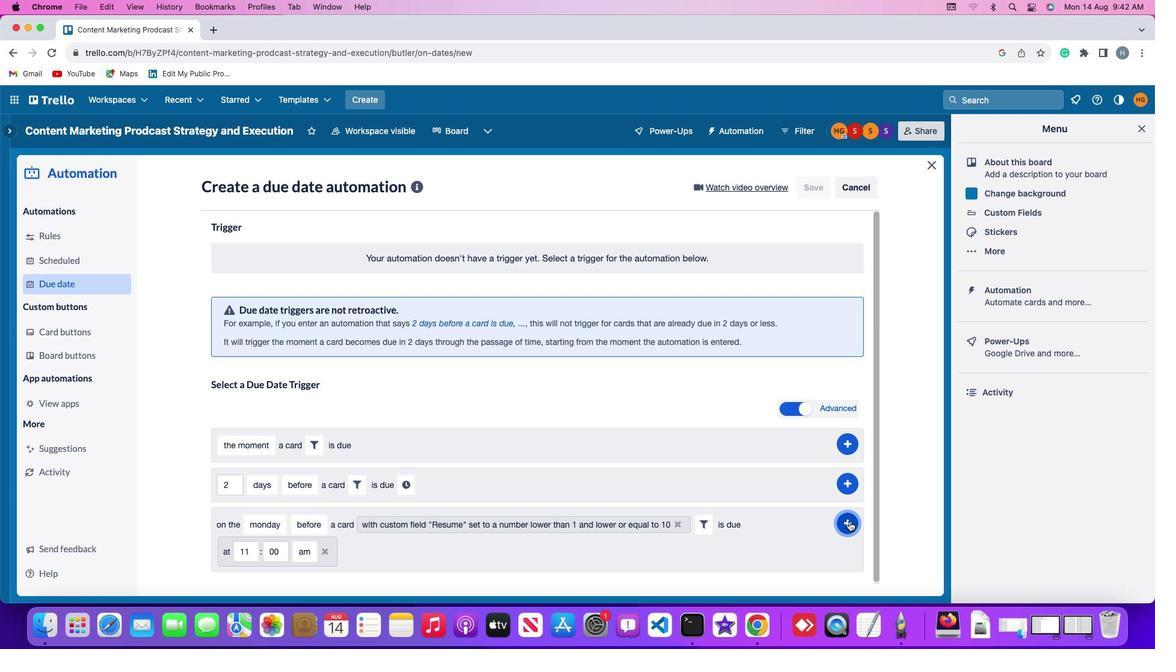 
Action: Mouse pressed left at (849, 522)
Screenshot: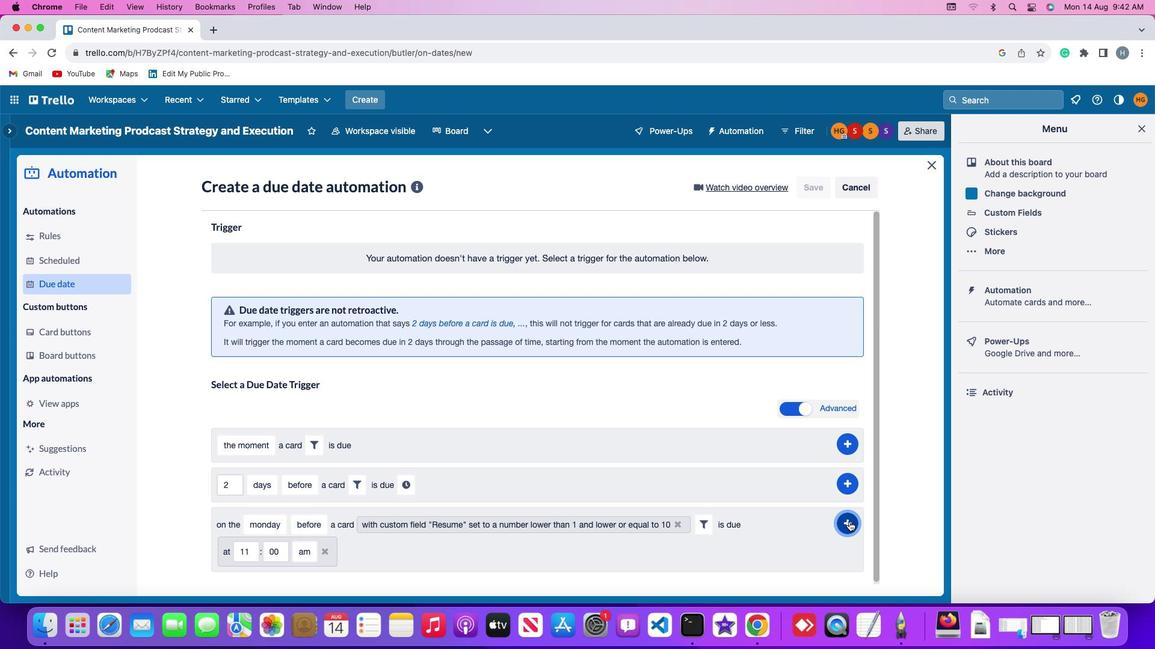 
Action: Mouse moved to (903, 389)
Screenshot: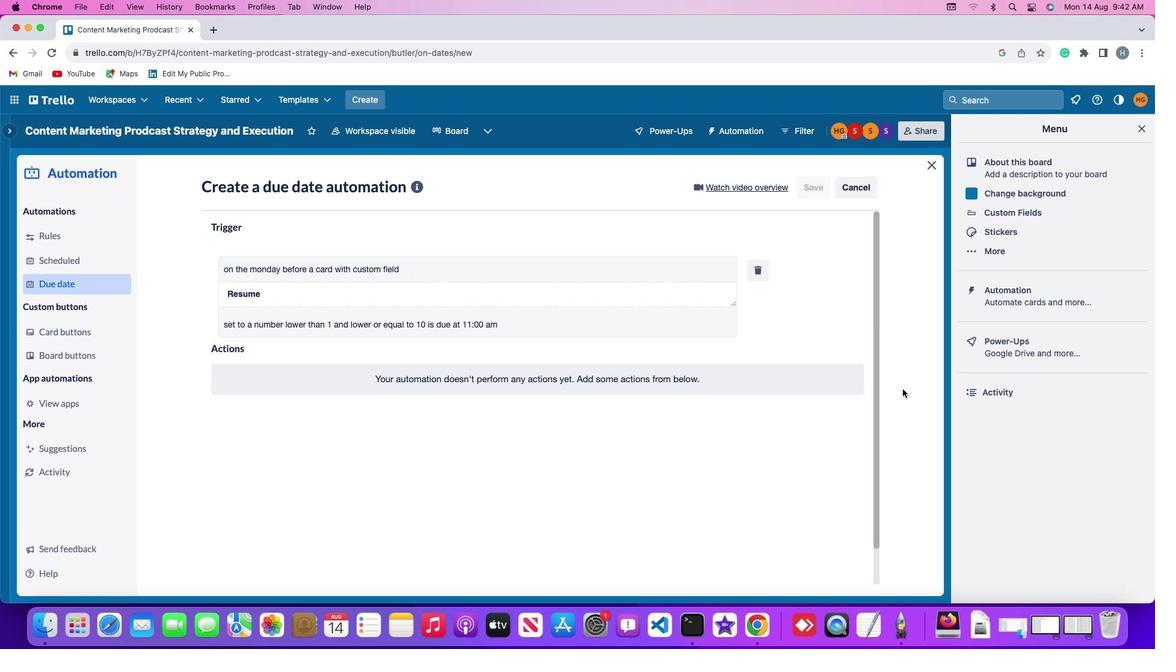
